 Task: Create a new team within the workspace for the specific report finalization project.
Action: Mouse moved to (1296, 116)
Screenshot: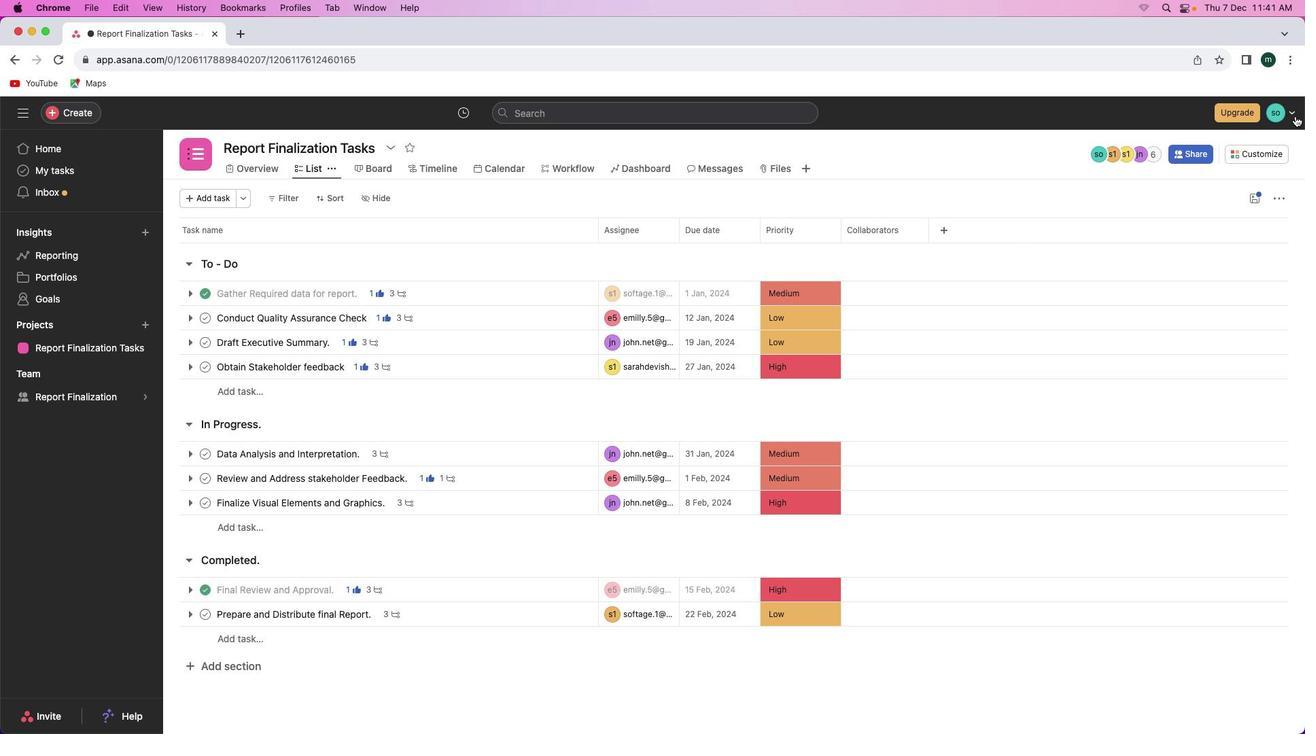 
Action: Mouse pressed left at (1296, 116)
Screenshot: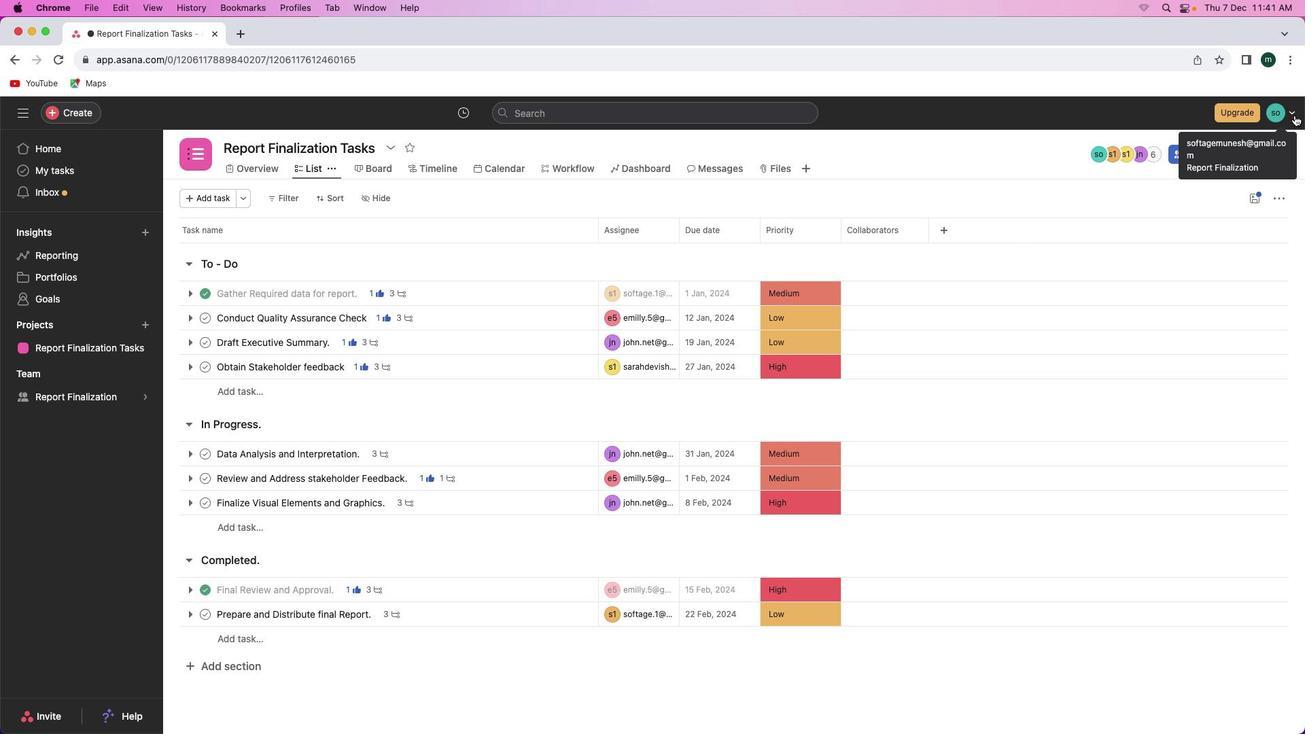 
Action: Mouse moved to (1290, 112)
Screenshot: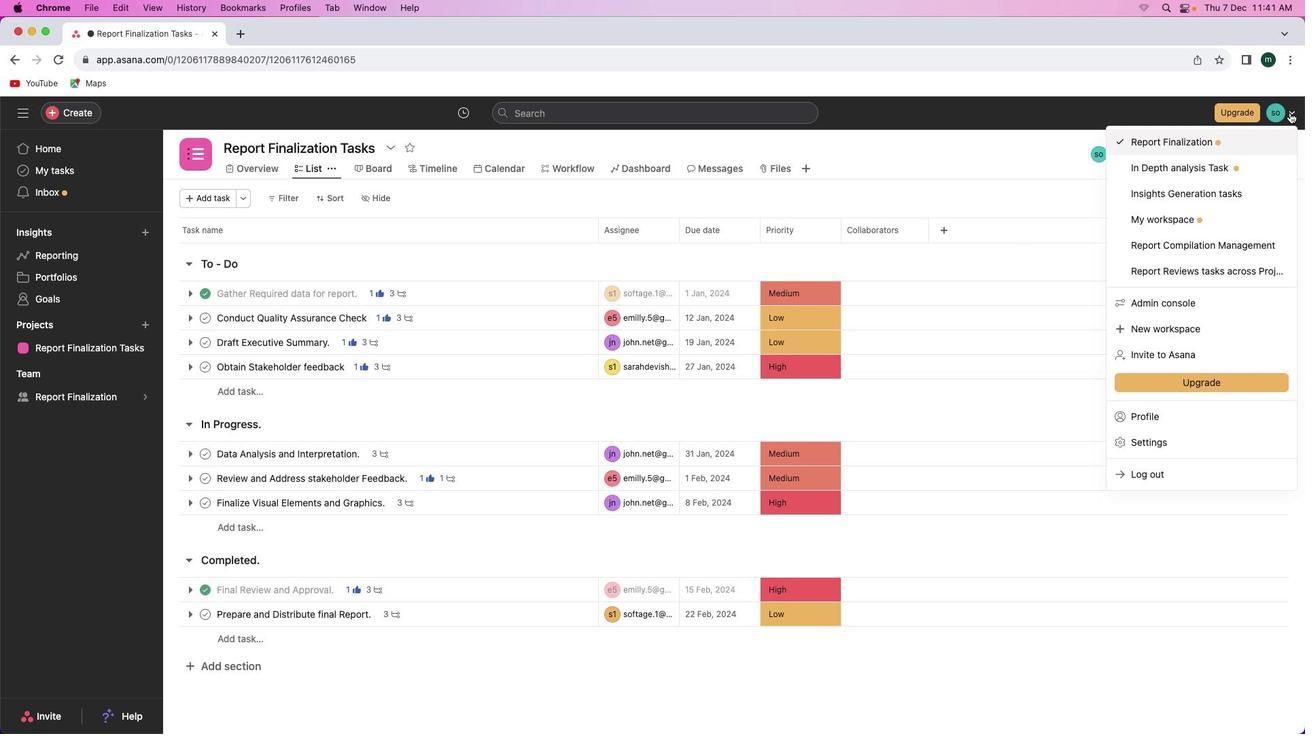 
Action: Mouse pressed left at (1290, 112)
Screenshot: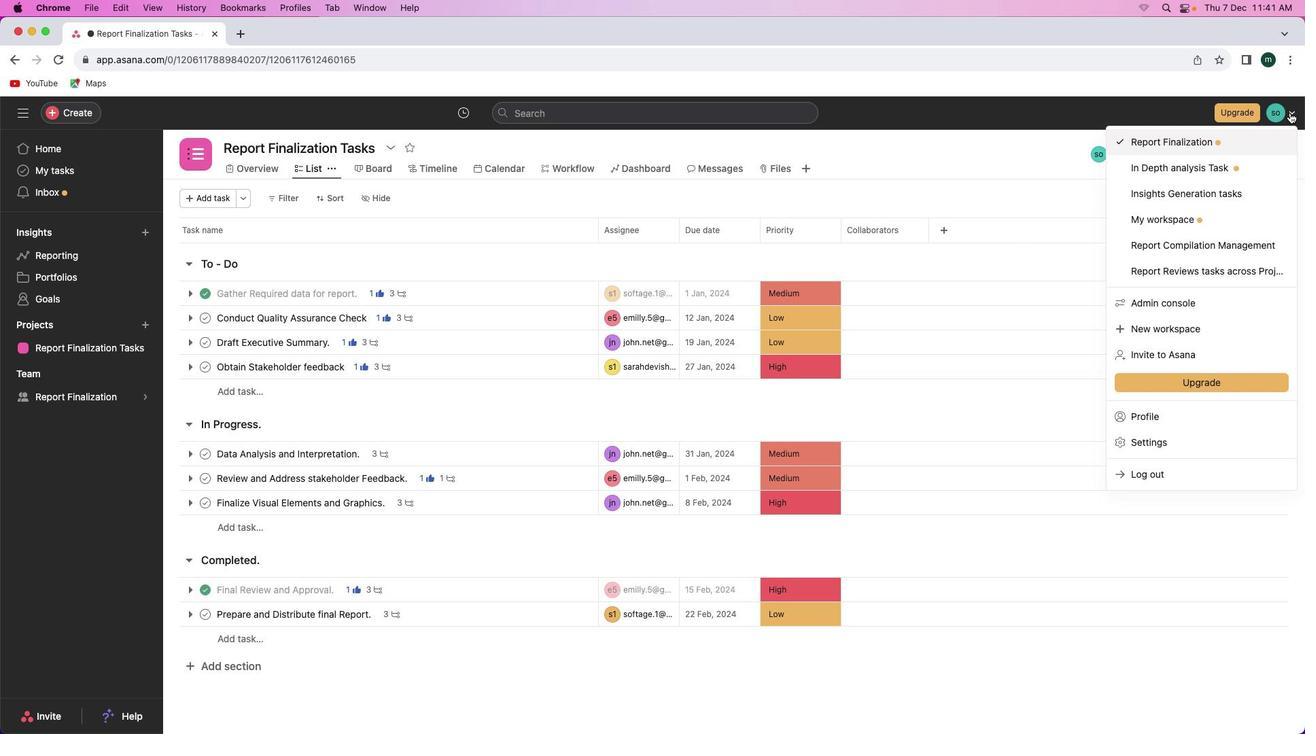
Action: Mouse moved to (1222, 146)
Screenshot: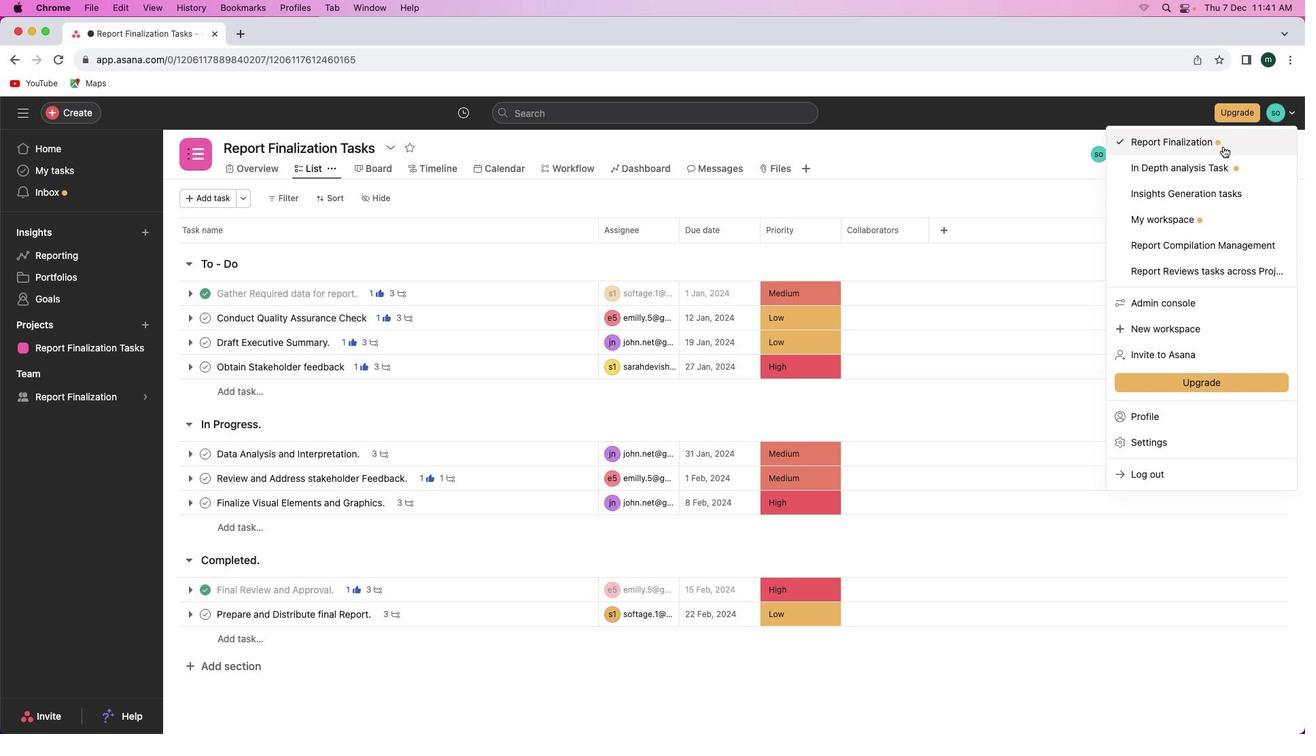 
Action: Mouse pressed left at (1222, 146)
Screenshot: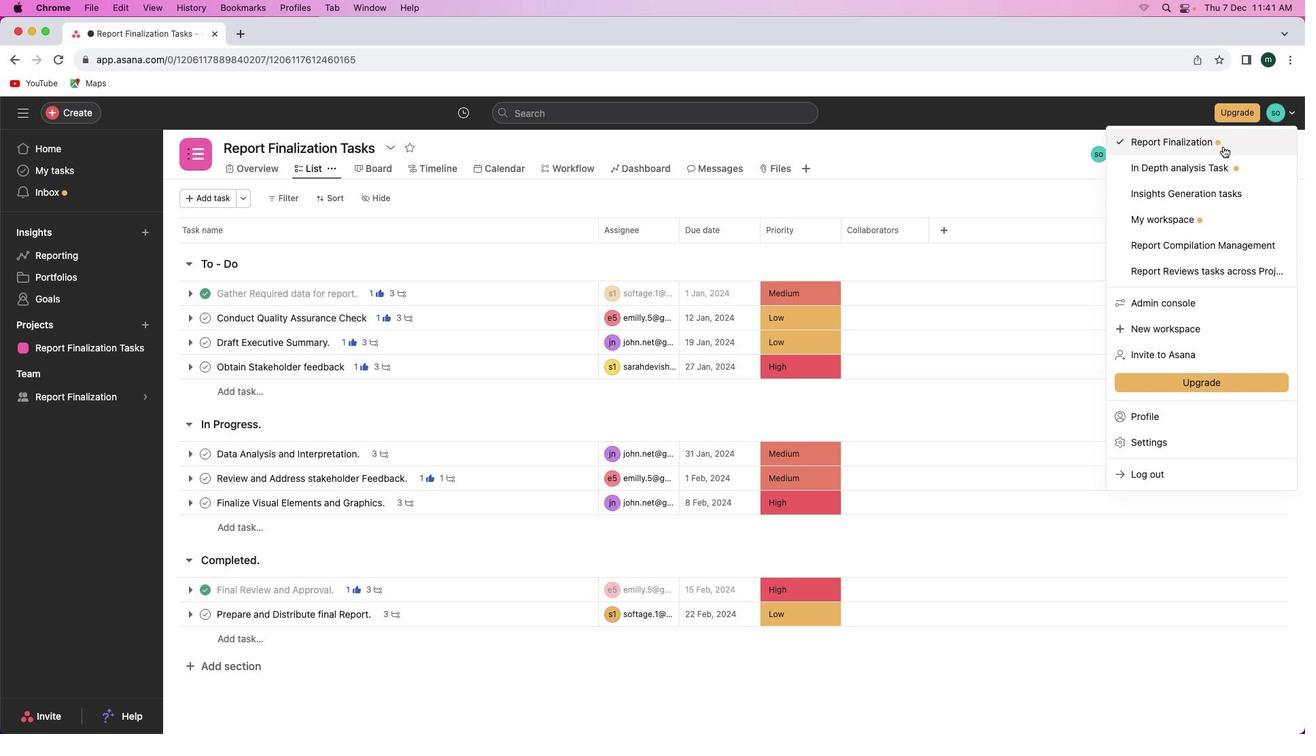 
Action: Mouse moved to (1208, 345)
Screenshot: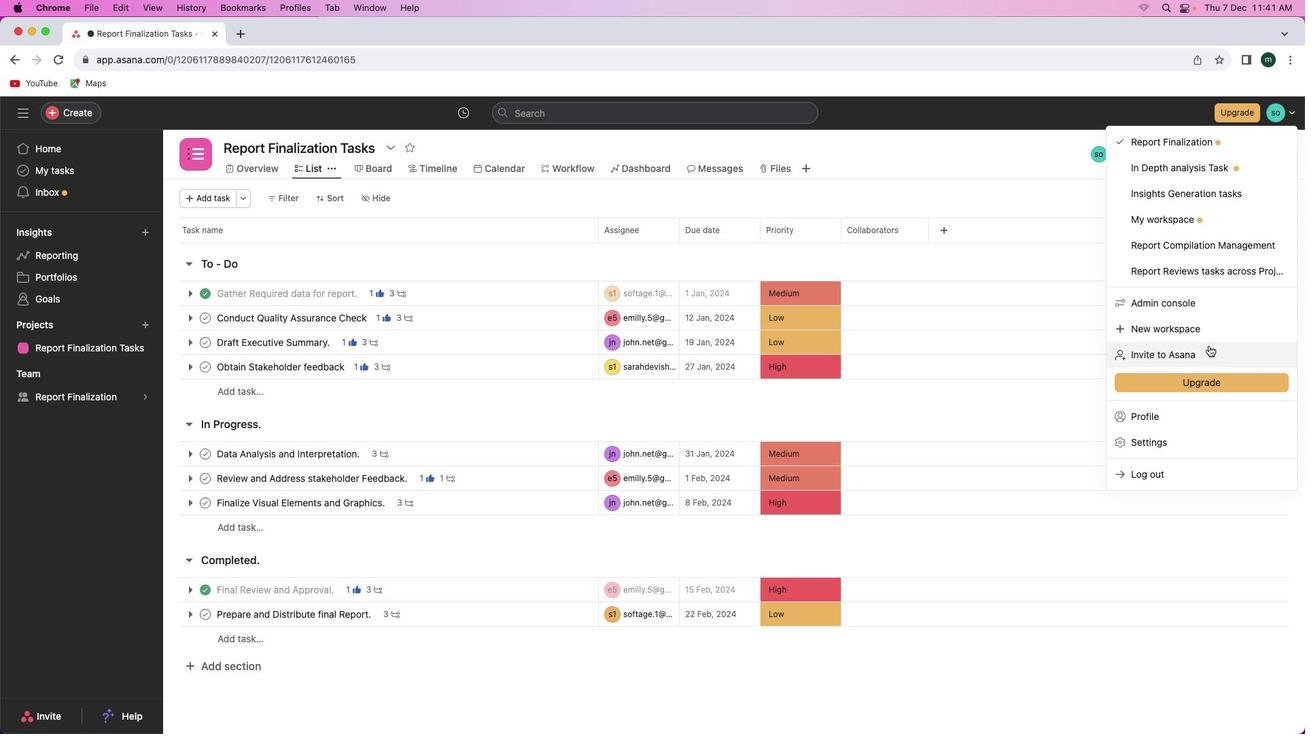 
Action: Mouse pressed left at (1208, 345)
Screenshot: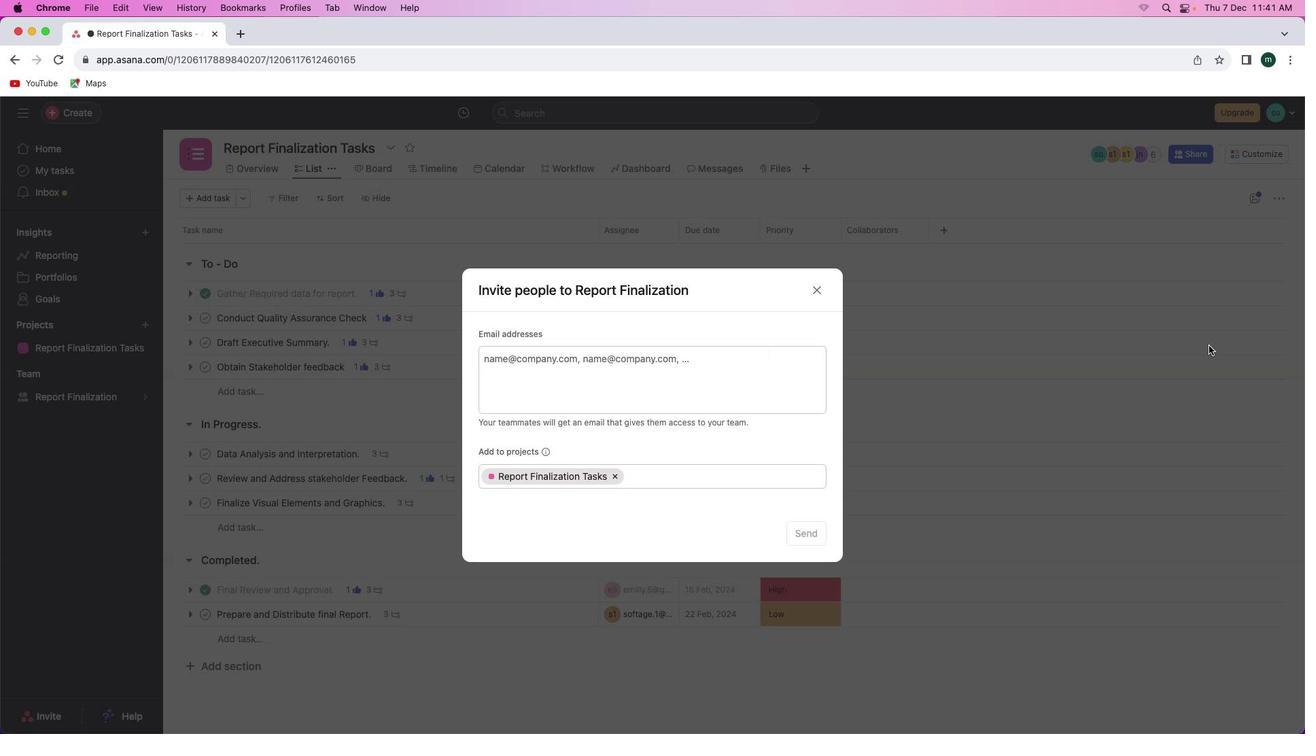 
Action: Mouse moved to (790, 360)
Screenshot: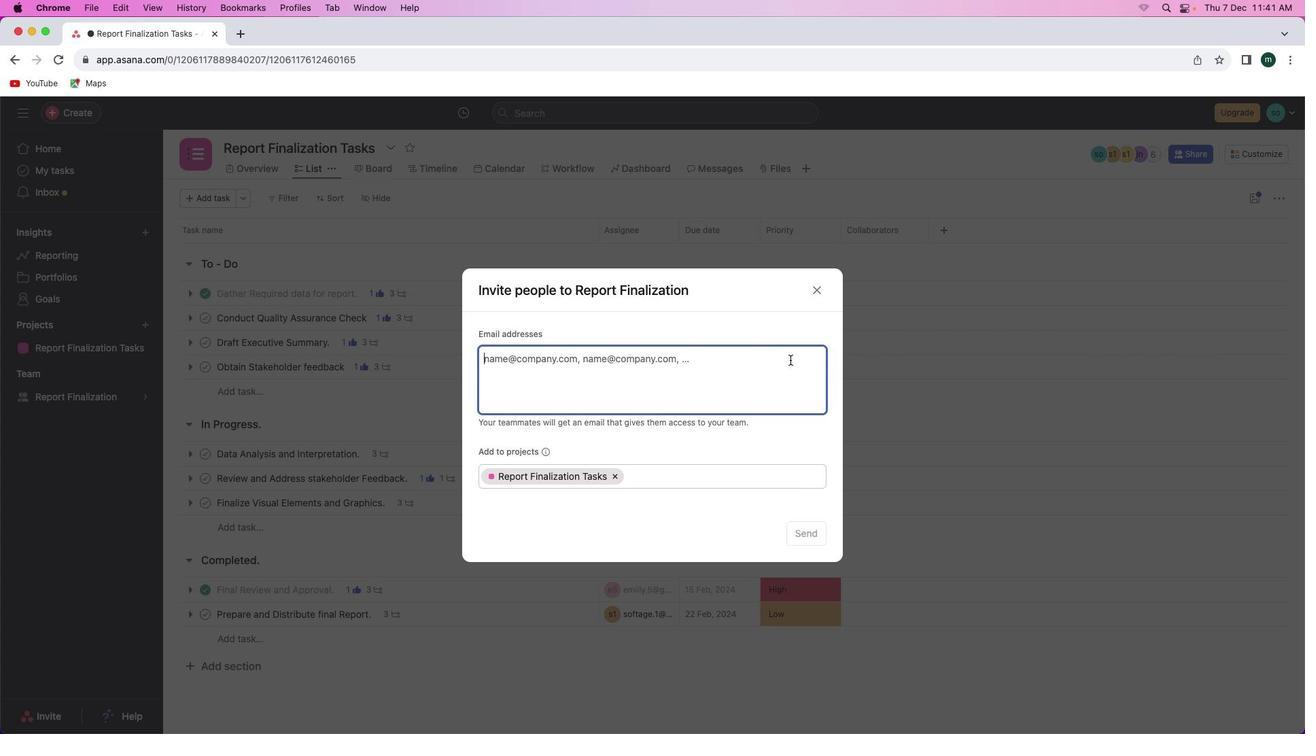 
Action: Mouse pressed left at (790, 360)
Screenshot: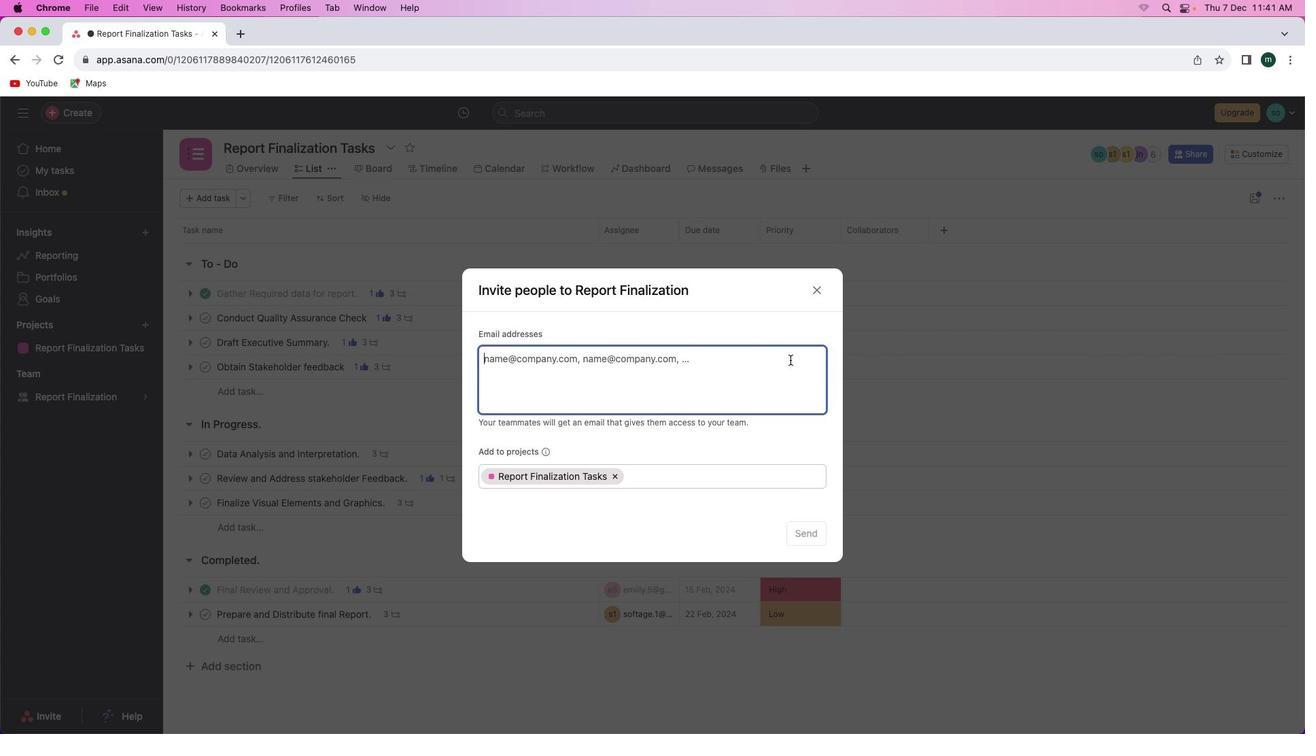 
Action: Mouse moved to (795, 352)
Screenshot: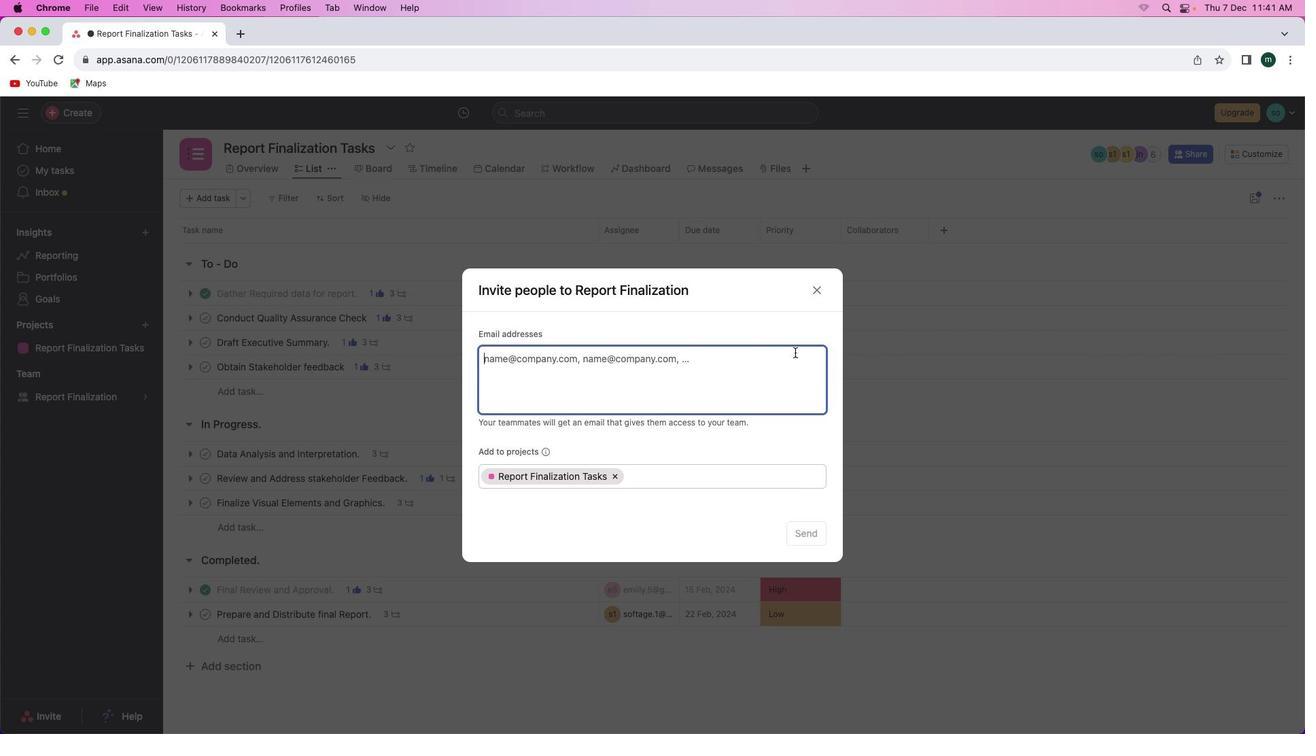 
Action: Key pressed 's''o''f''t''a''g'
Screenshot: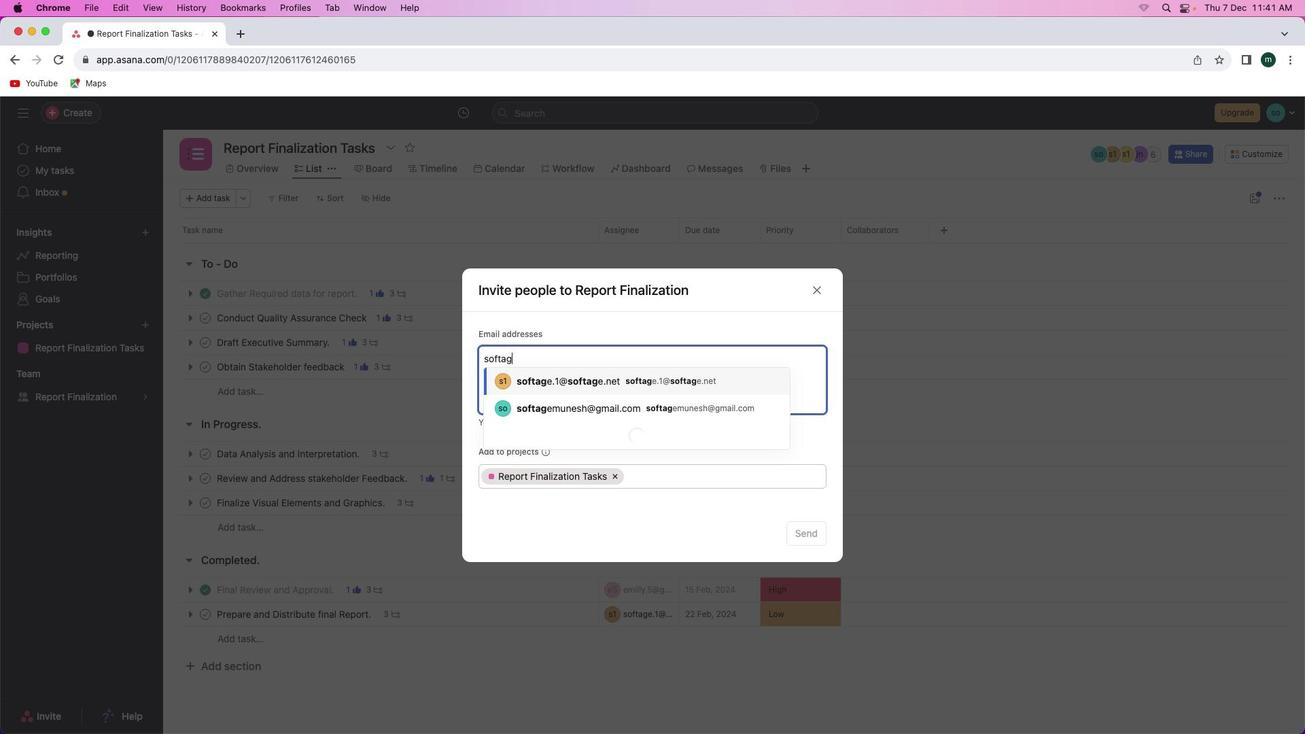 
Action: Mouse moved to (720, 392)
Screenshot: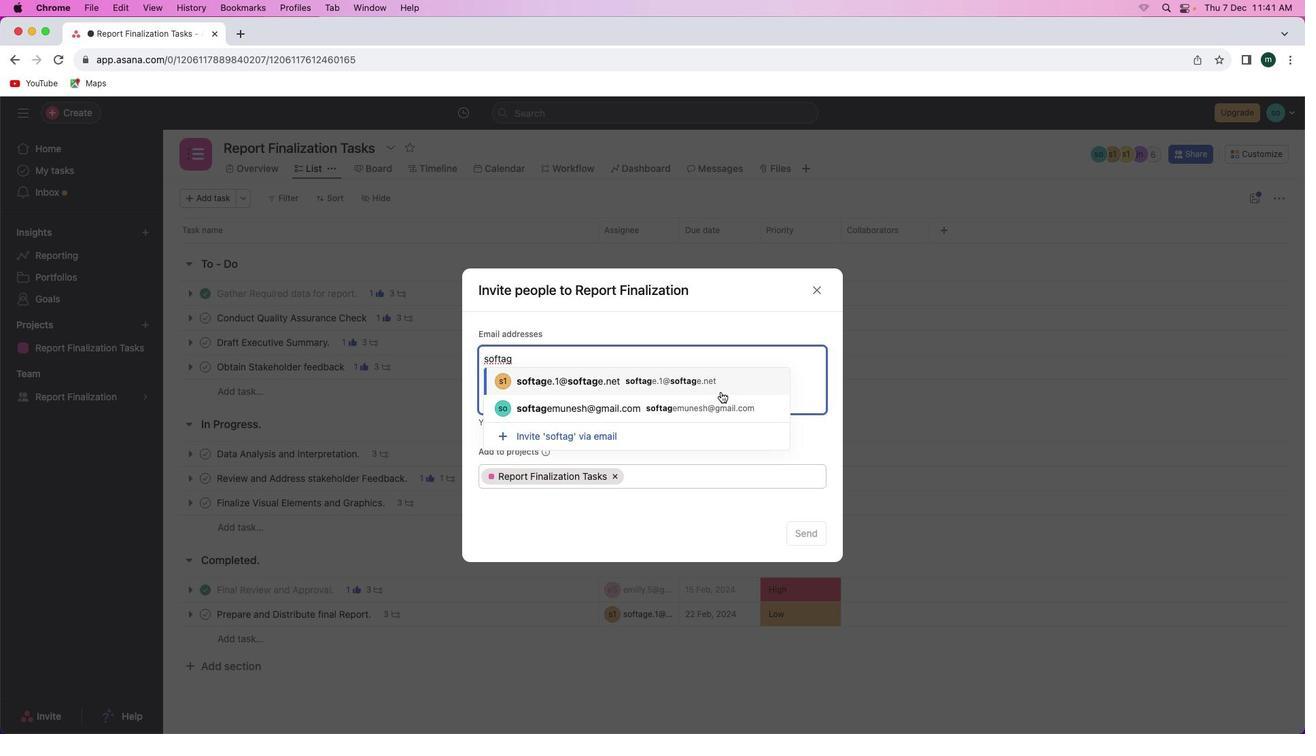 
Action: Mouse pressed left at (720, 392)
Screenshot: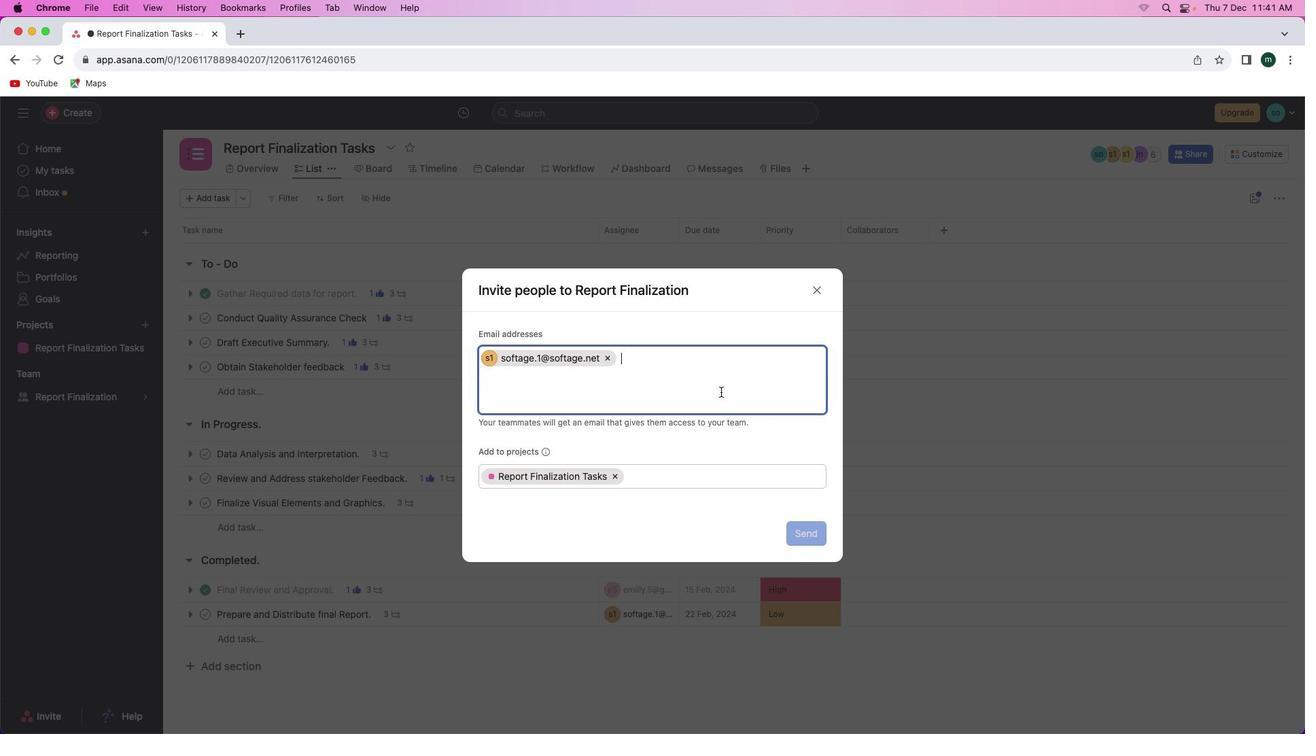 
Action: Key pressed 's''a'
Screenshot: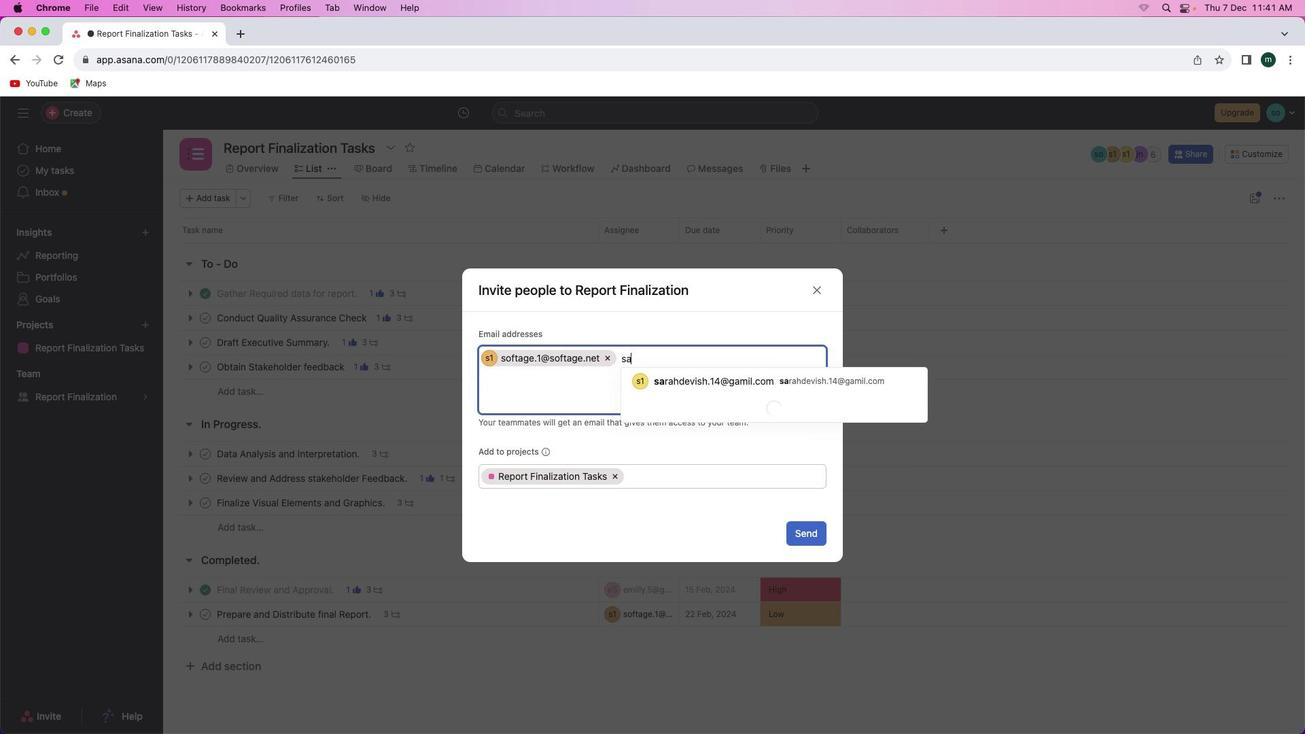 
Action: Mouse moved to (727, 375)
Screenshot: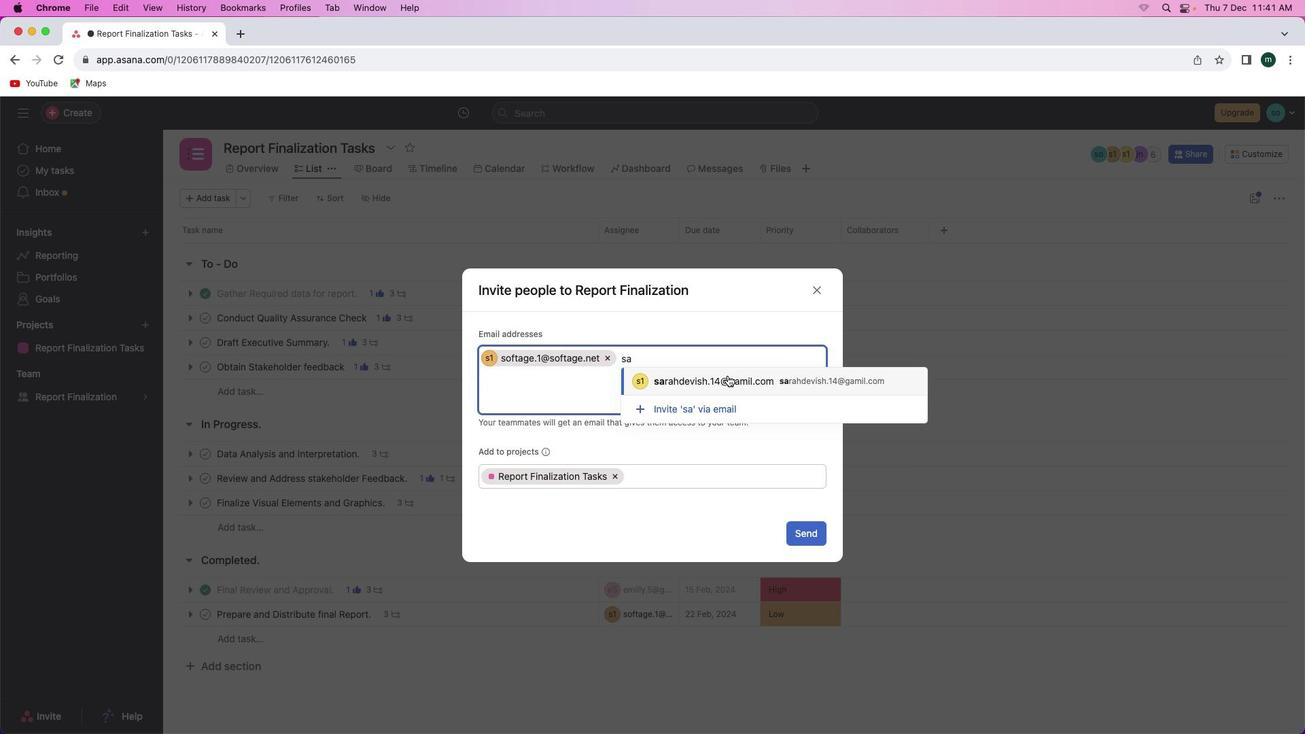 
Action: Mouse pressed left at (727, 375)
Screenshot: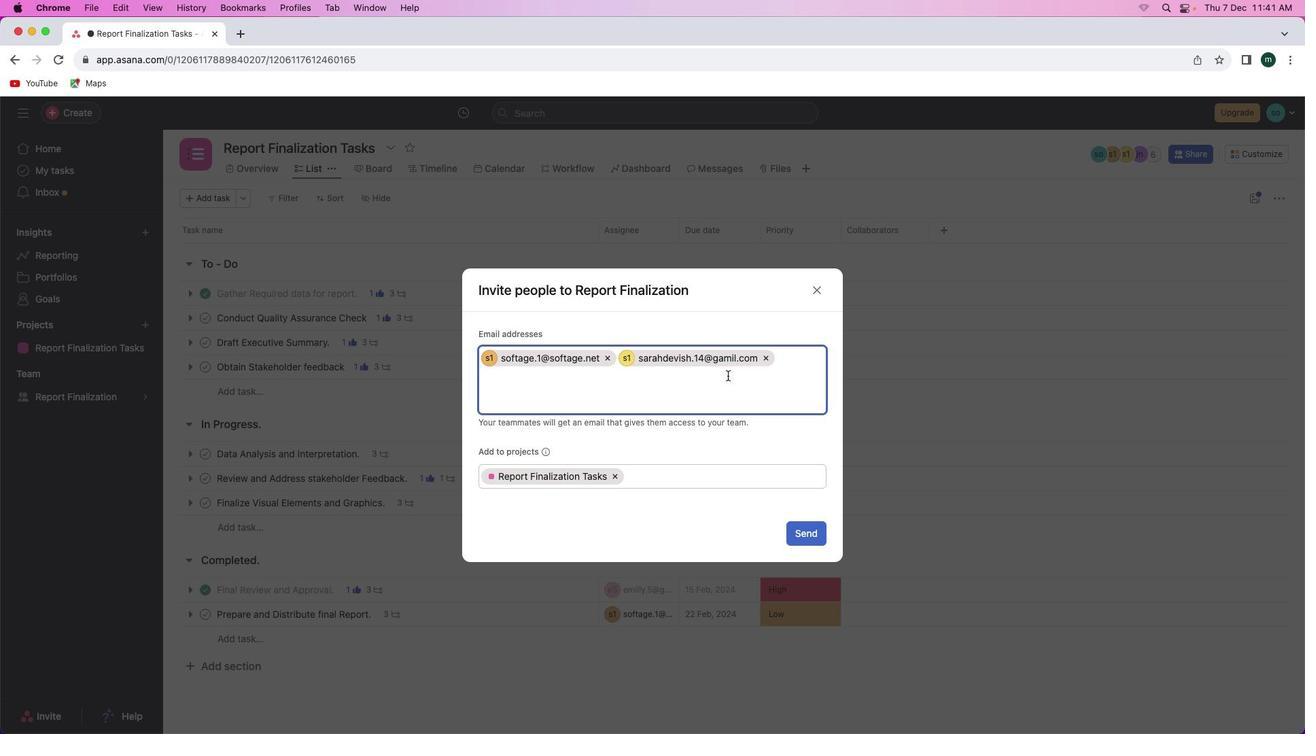 
Action: Mouse moved to (727, 375)
Screenshot: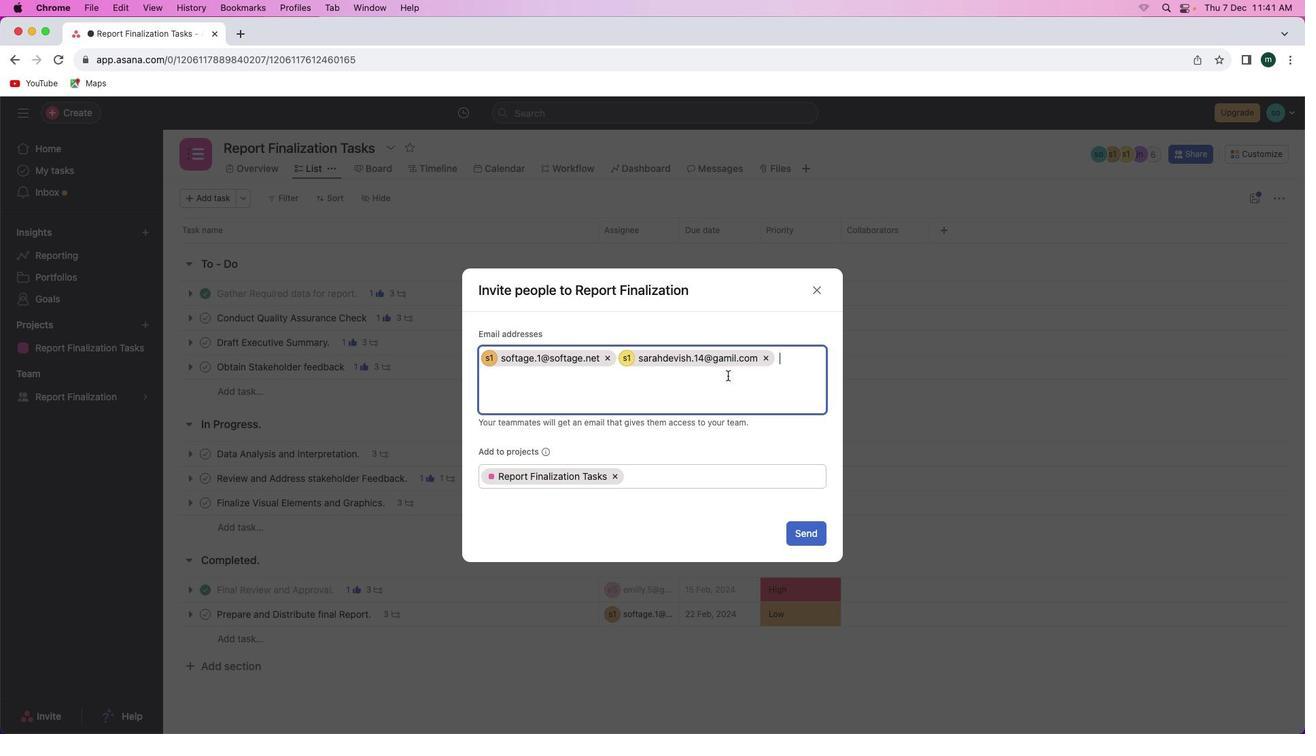 
Action: Key pressed 's''a''r''a''h'
Screenshot: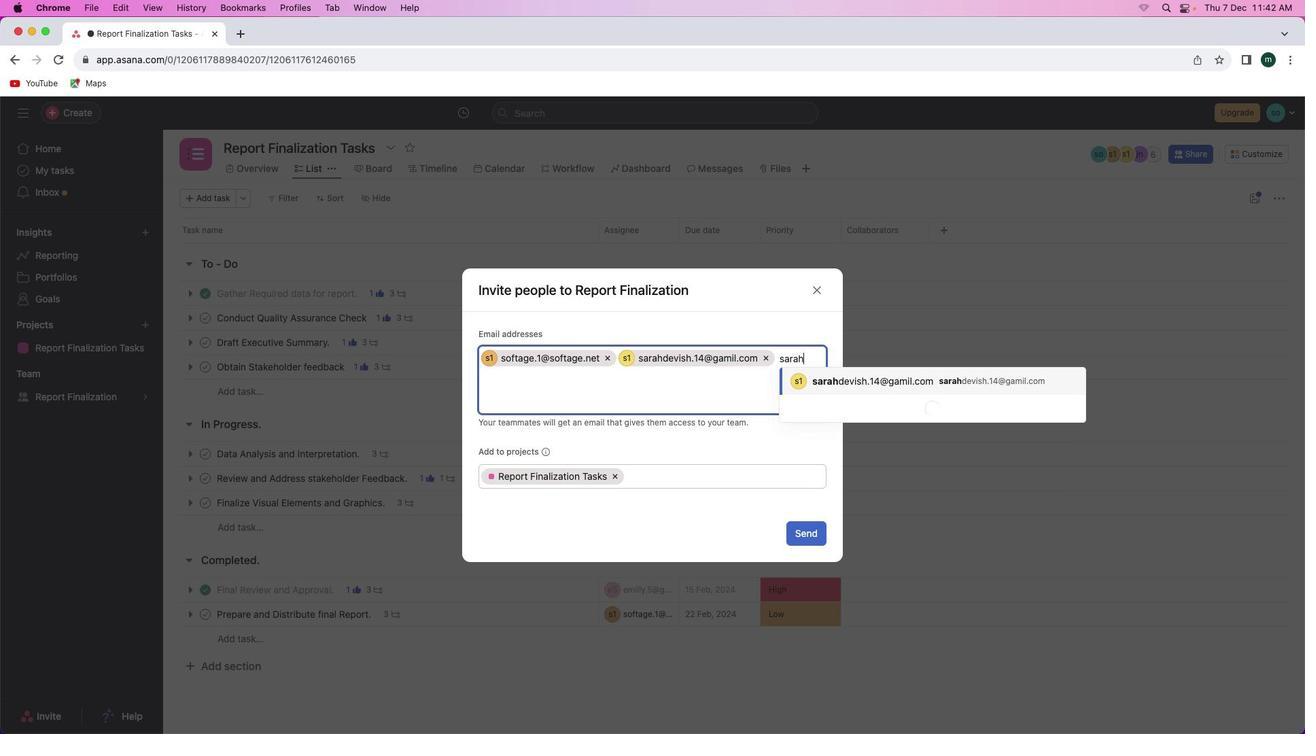 
Action: Mouse moved to (923, 376)
Screenshot: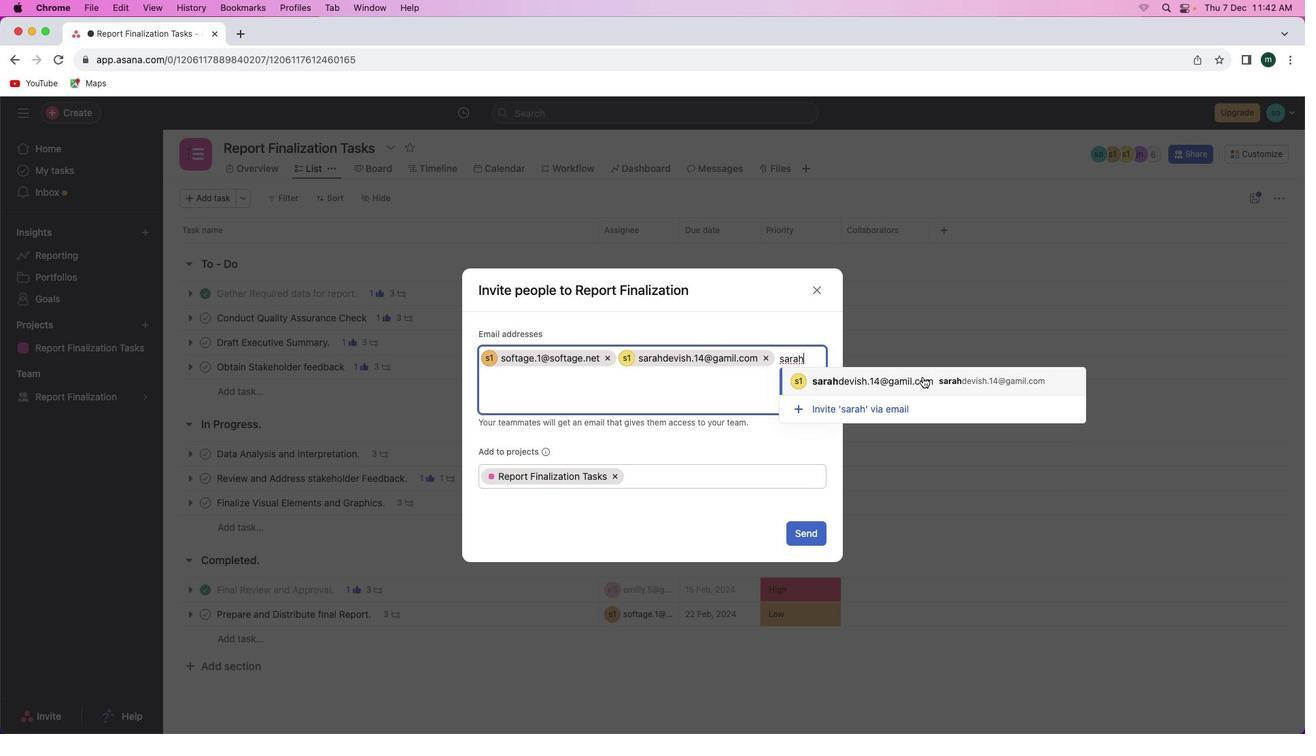 
Action: Mouse pressed left at (923, 376)
Screenshot: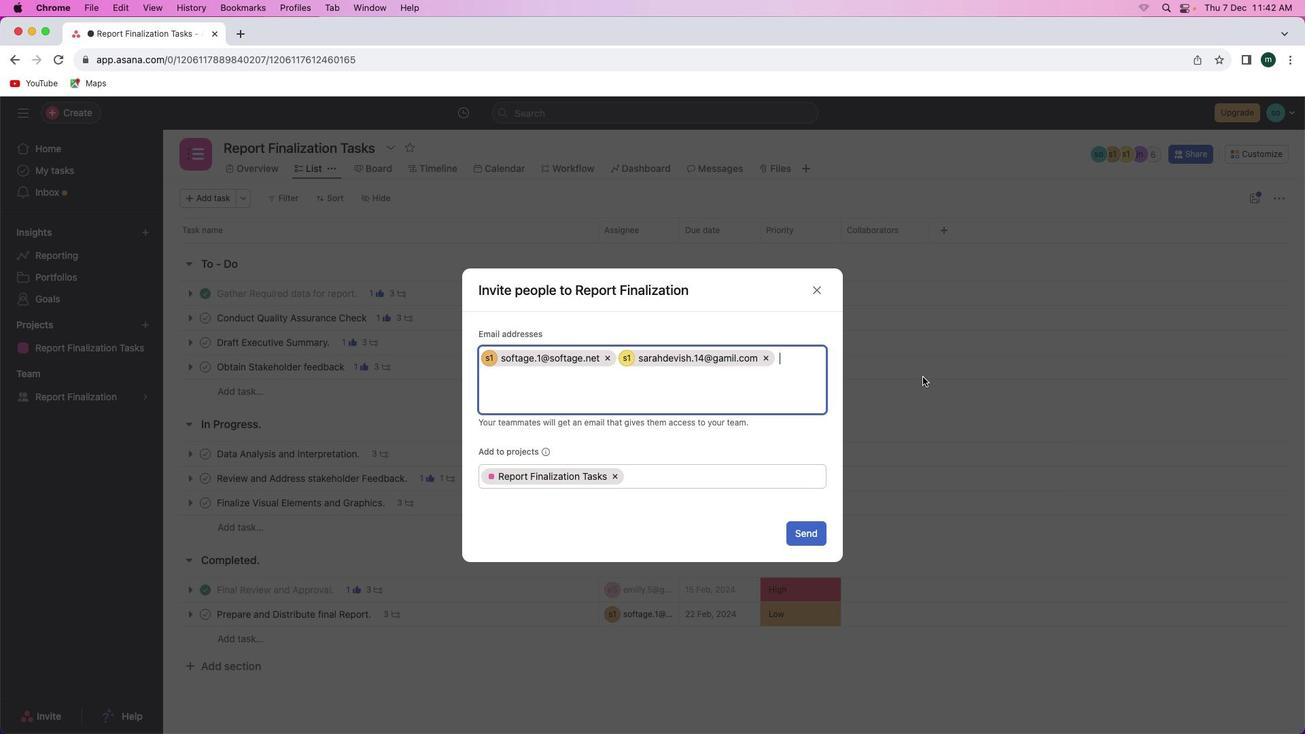 
Action: Mouse moved to (761, 392)
Screenshot: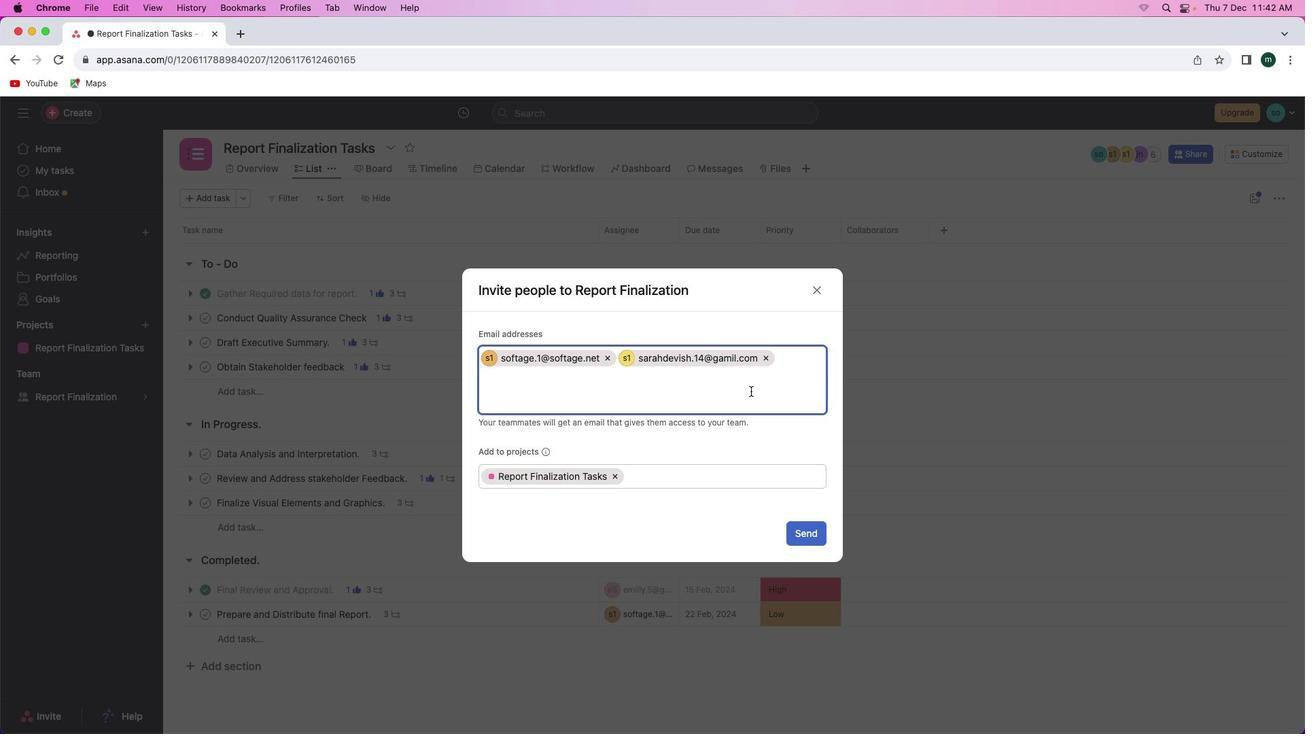 
Action: Mouse pressed left at (761, 392)
Screenshot: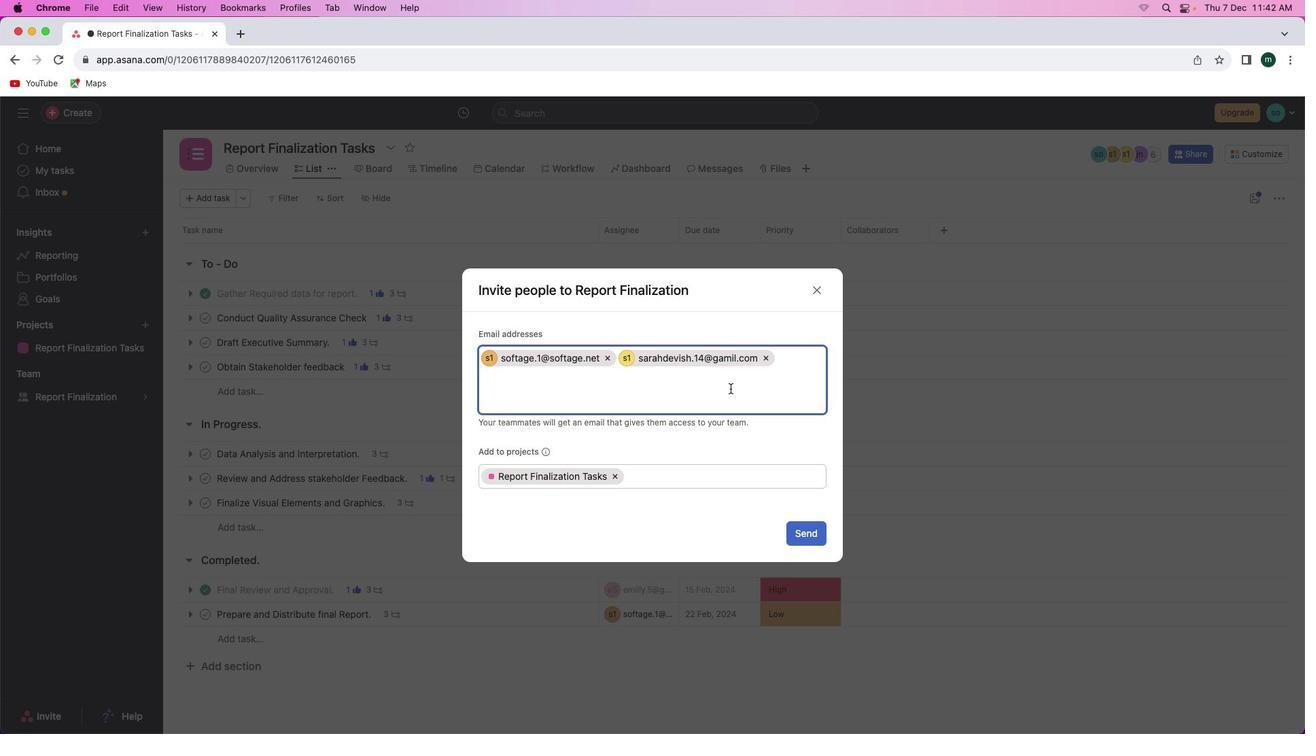 
Action: Mouse moved to (721, 387)
Screenshot: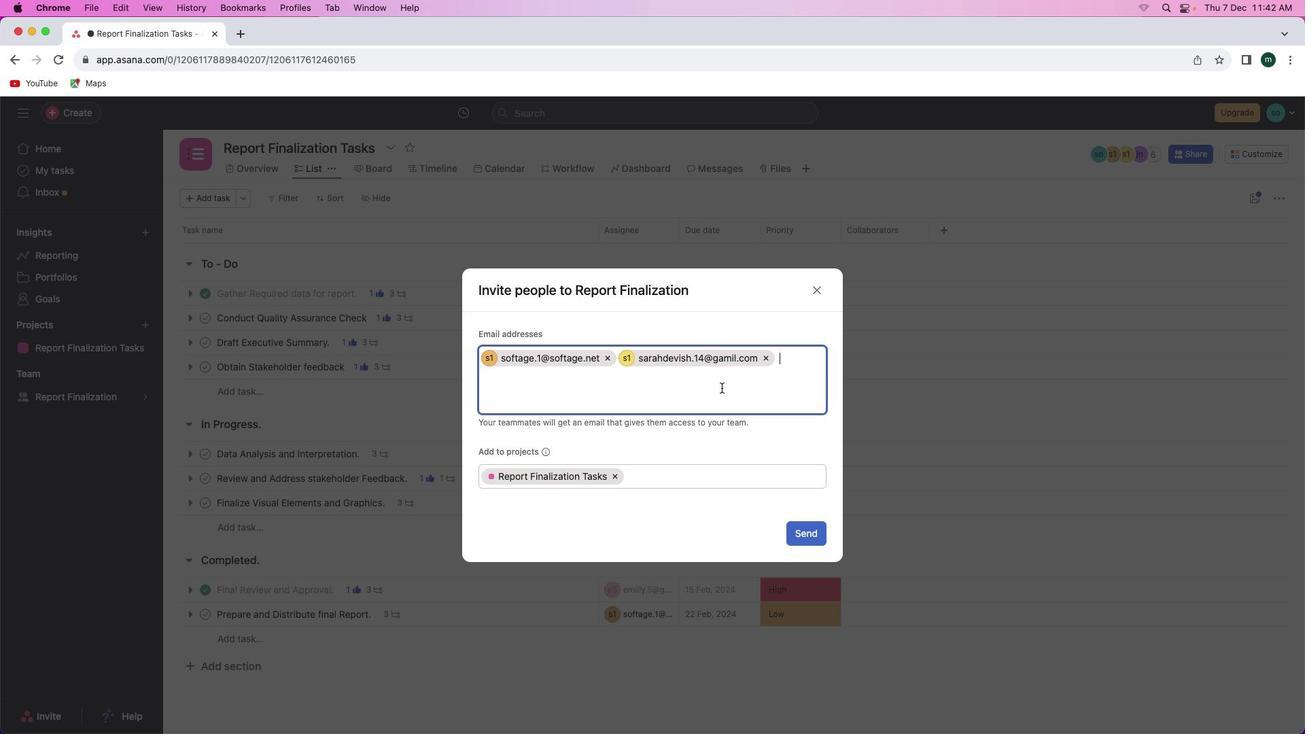 
Action: Mouse pressed left at (721, 387)
Screenshot: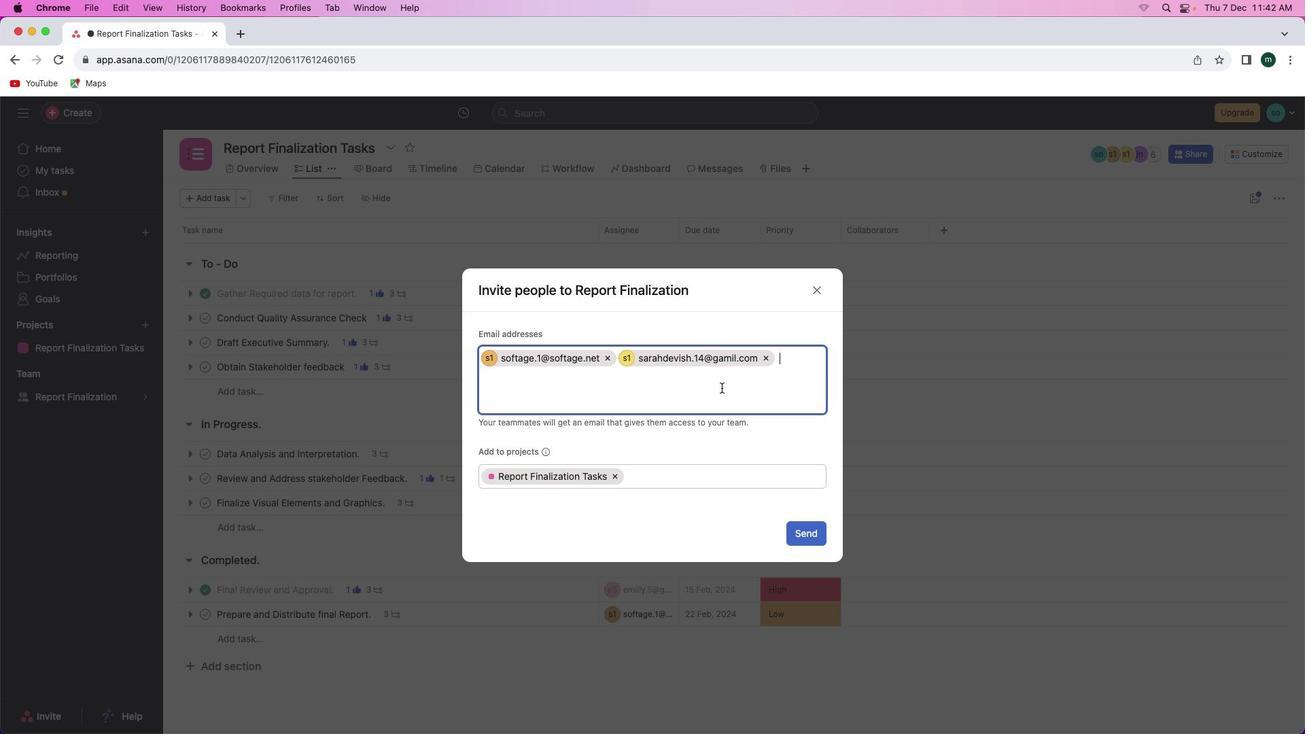 
Action: Key pressed 's'Key.backspace't'Key.backspace'e''m''i'
Screenshot: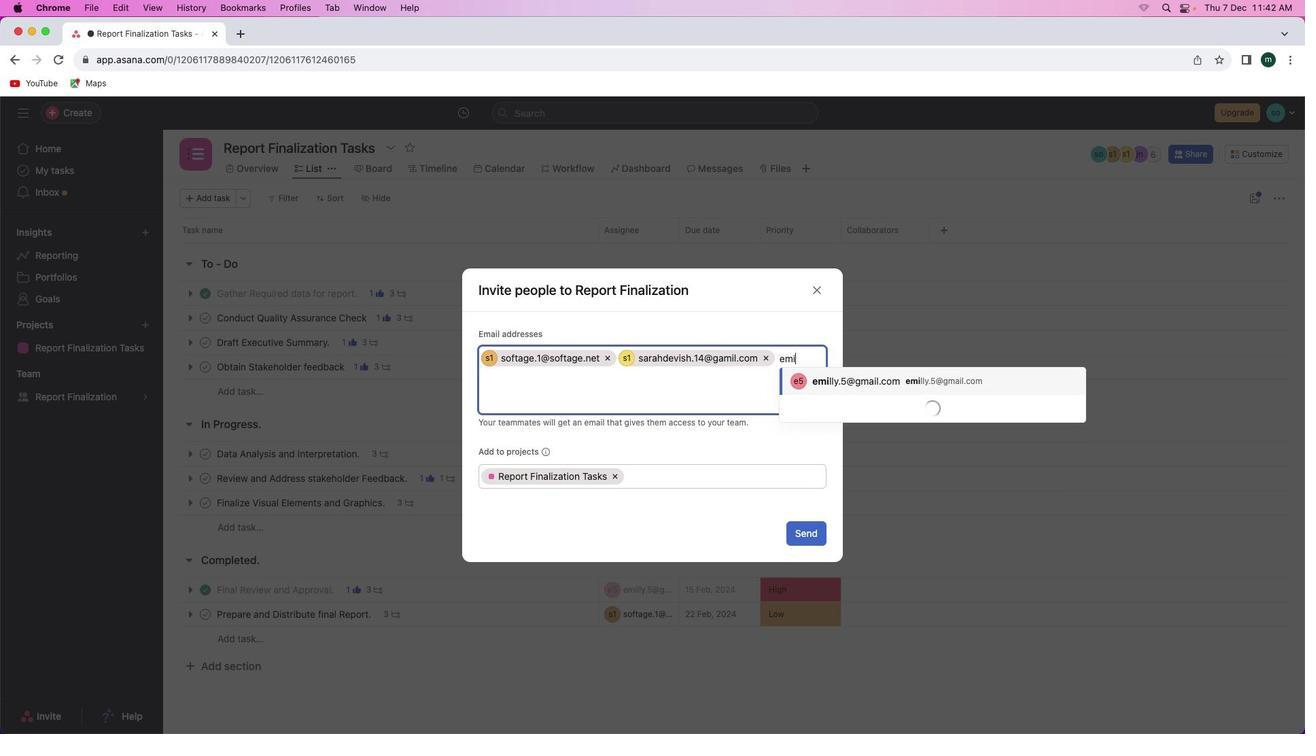 
Action: Mouse moved to (823, 388)
Screenshot: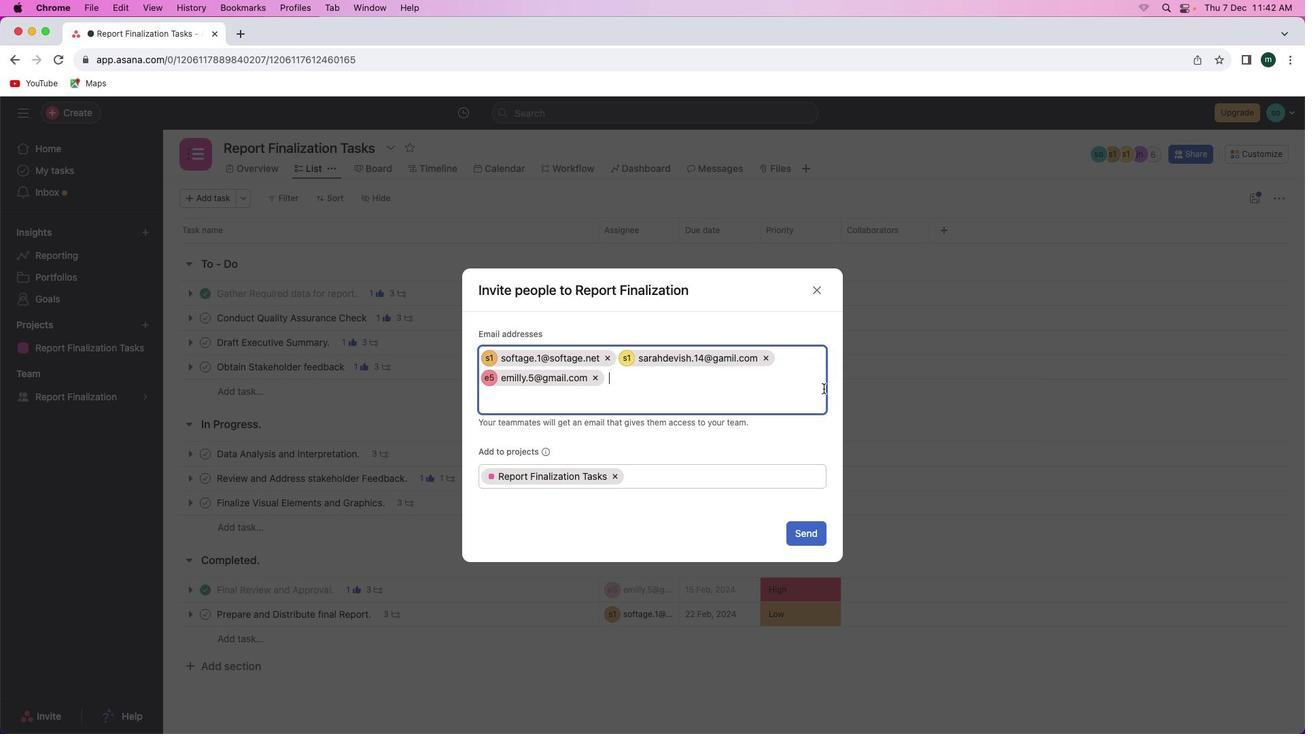 
Action: Mouse pressed left at (823, 388)
Screenshot: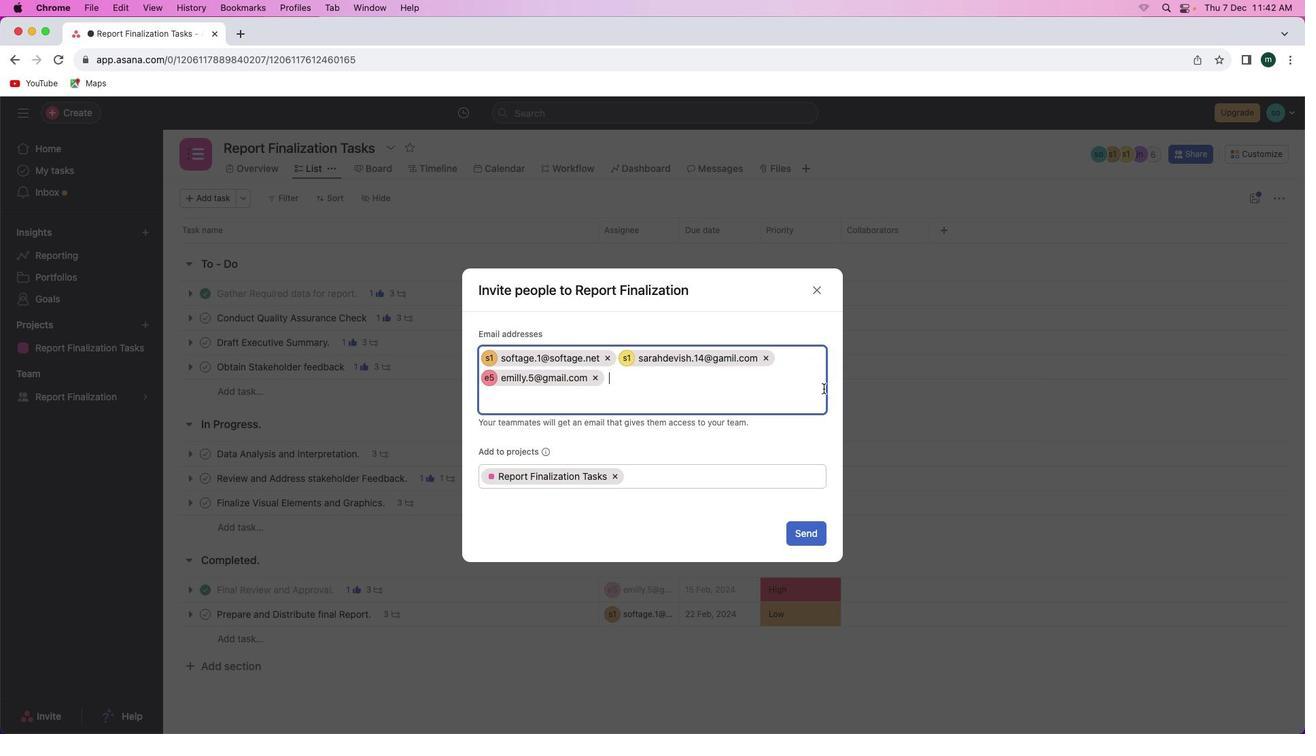 
Action: Mouse moved to (728, 392)
Screenshot: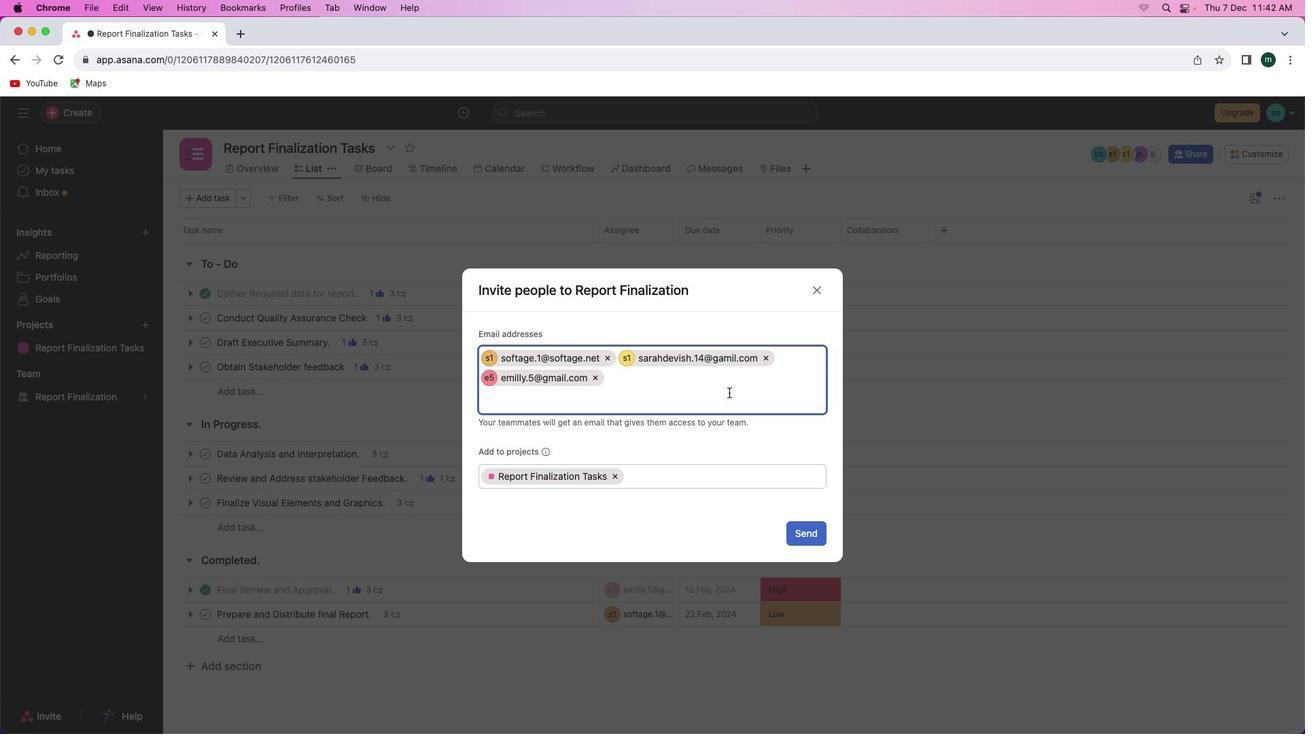 
Action: Mouse pressed left at (728, 392)
Screenshot: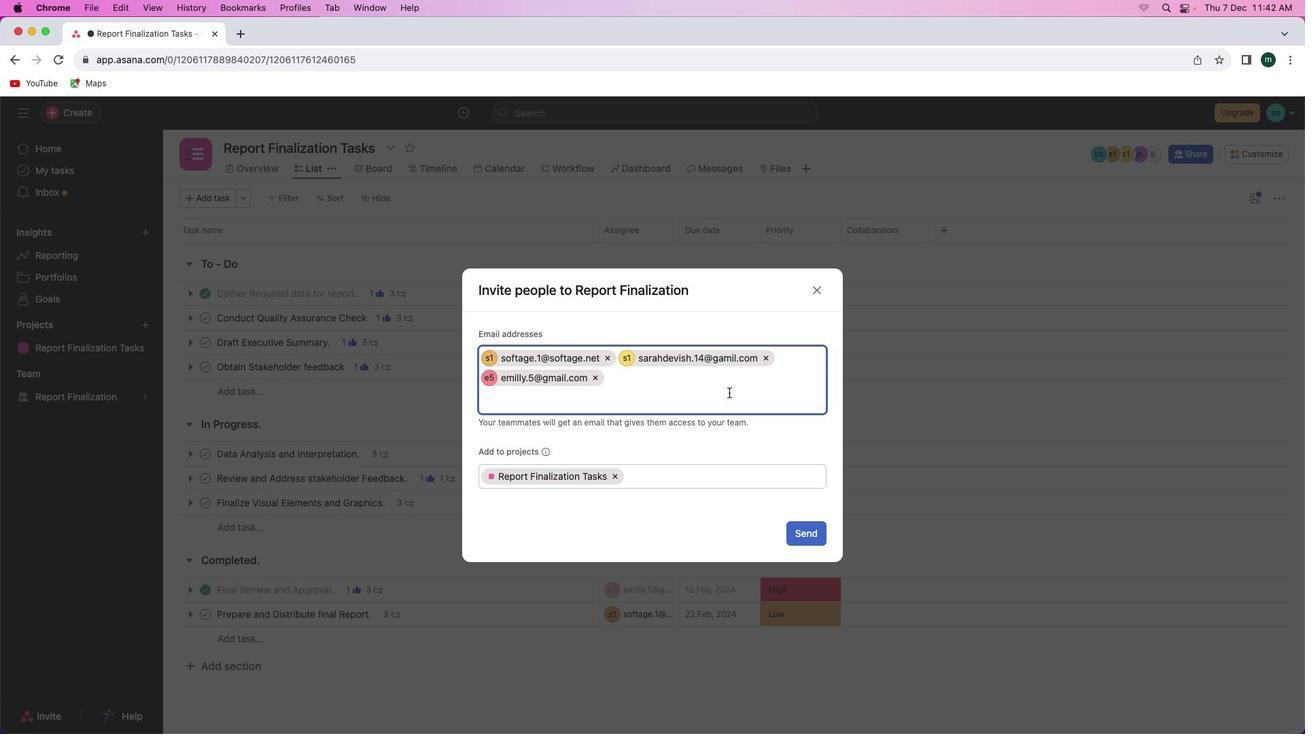 
Action: Mouse moved to (728, 392)
Screenshot: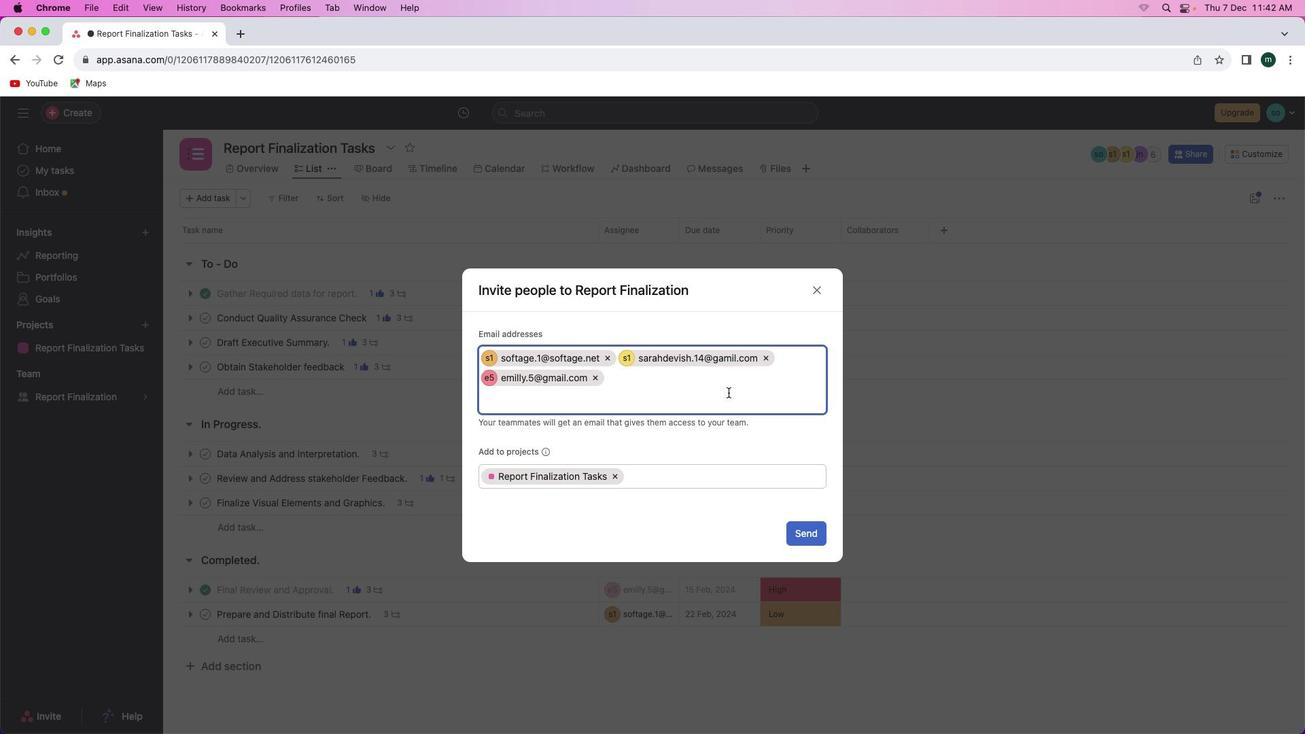 
Action: Mouse pressed left at (728, 392)
Screenshot: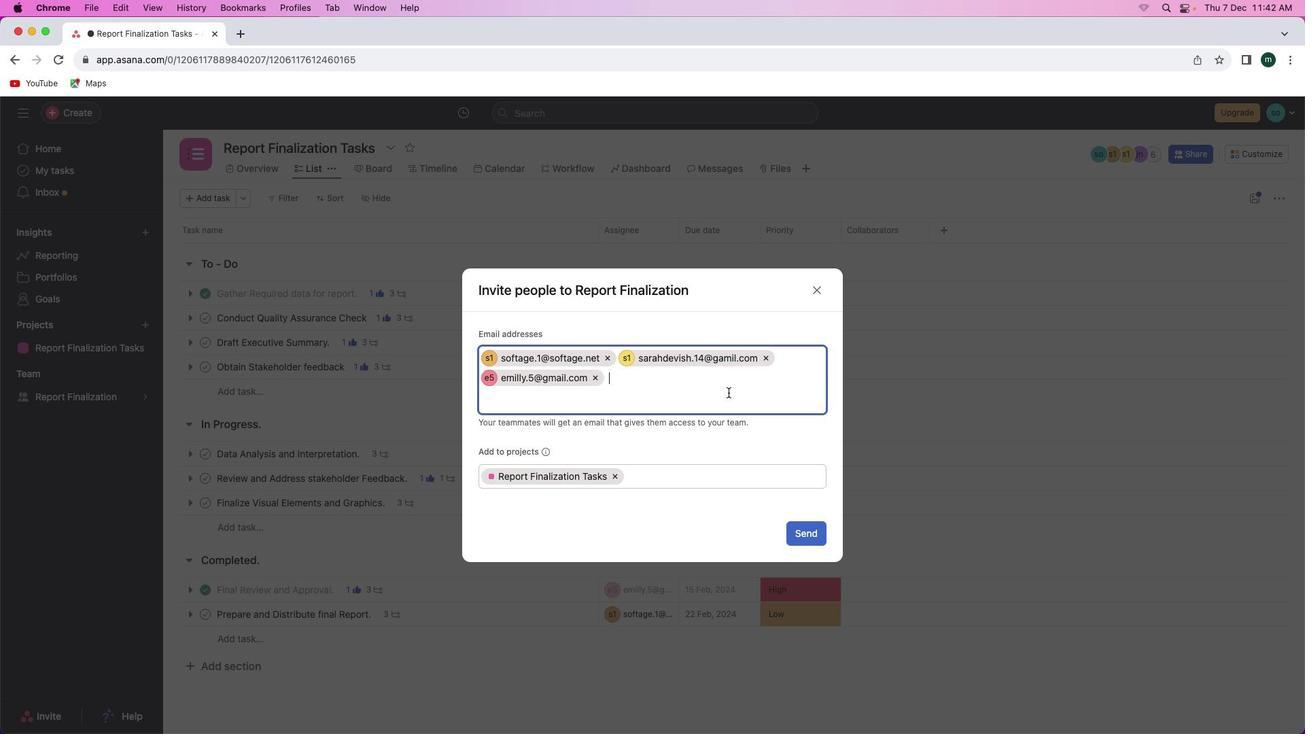 
Action: Mouse moved to (727, 392)
Screenshot: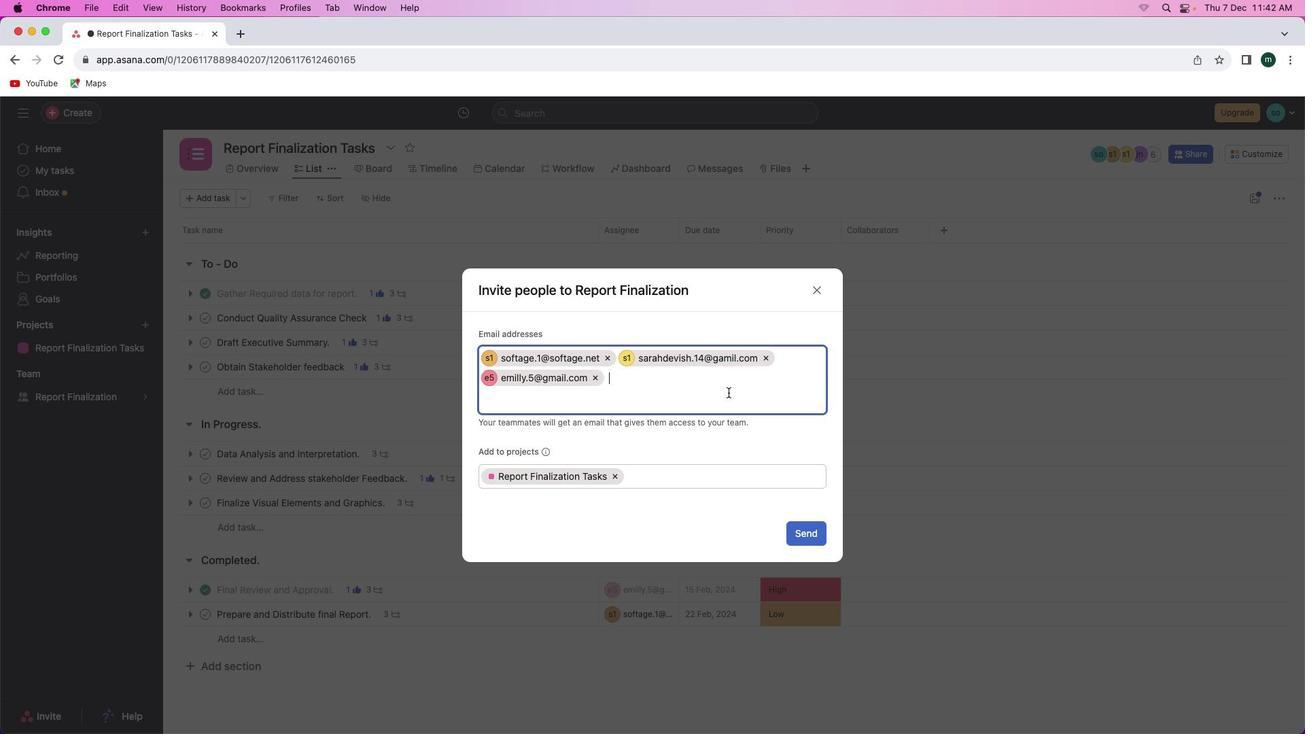 
Action: Key pressed 's''a''r'
Screenshot: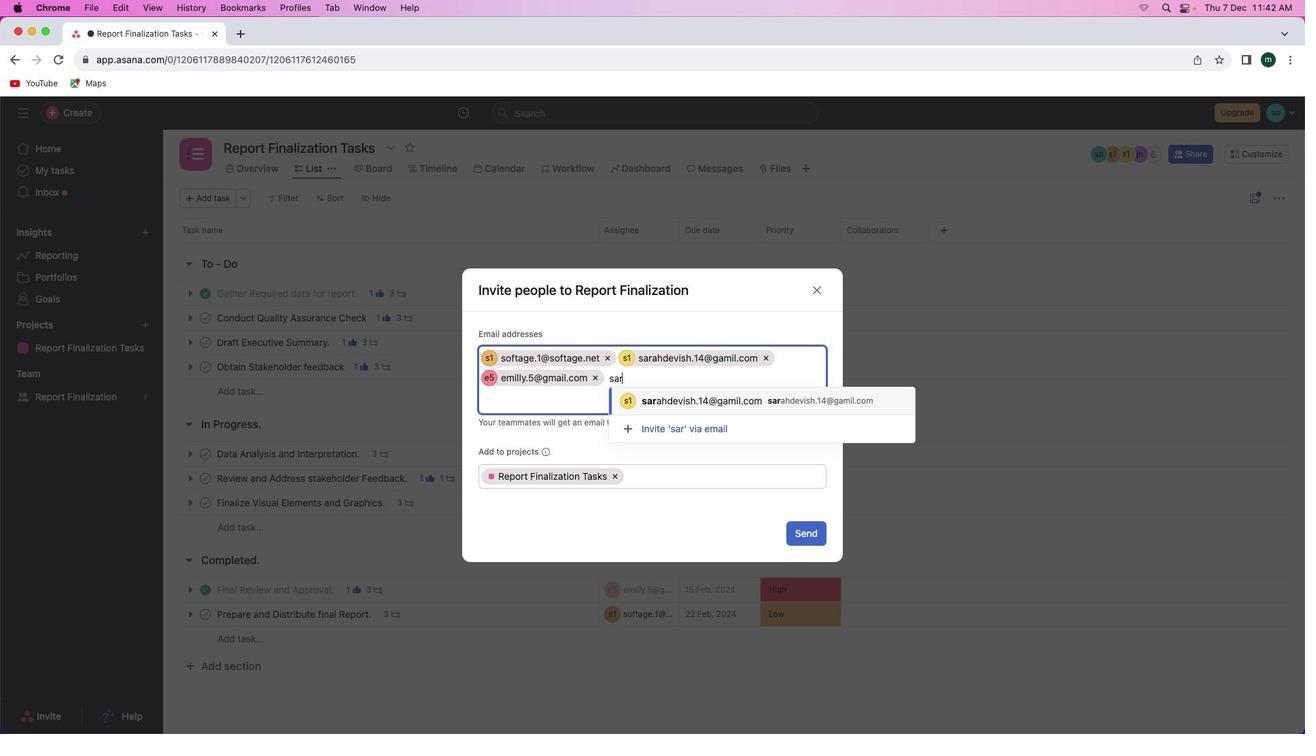 
Action: Mouse moved to (780, 407)
Screenshot: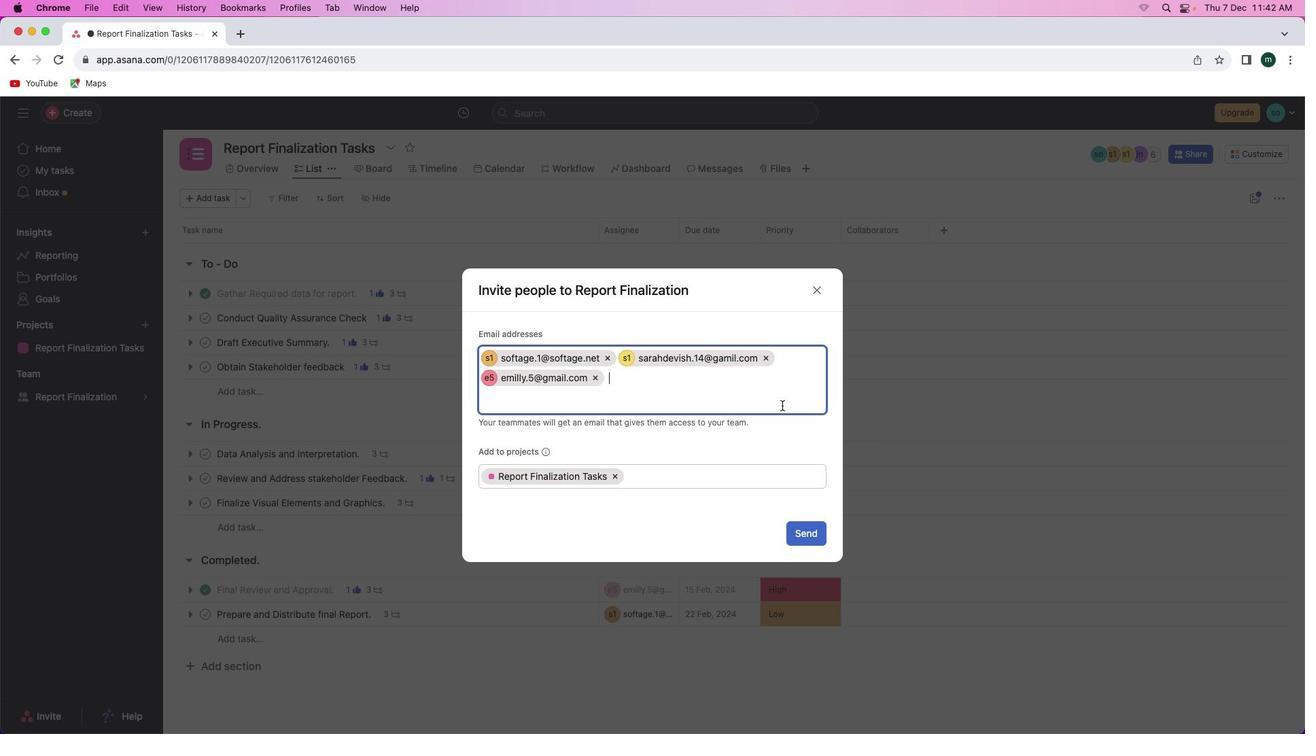 
Action: Mouse pressed left at (780, 407)
Screenshot: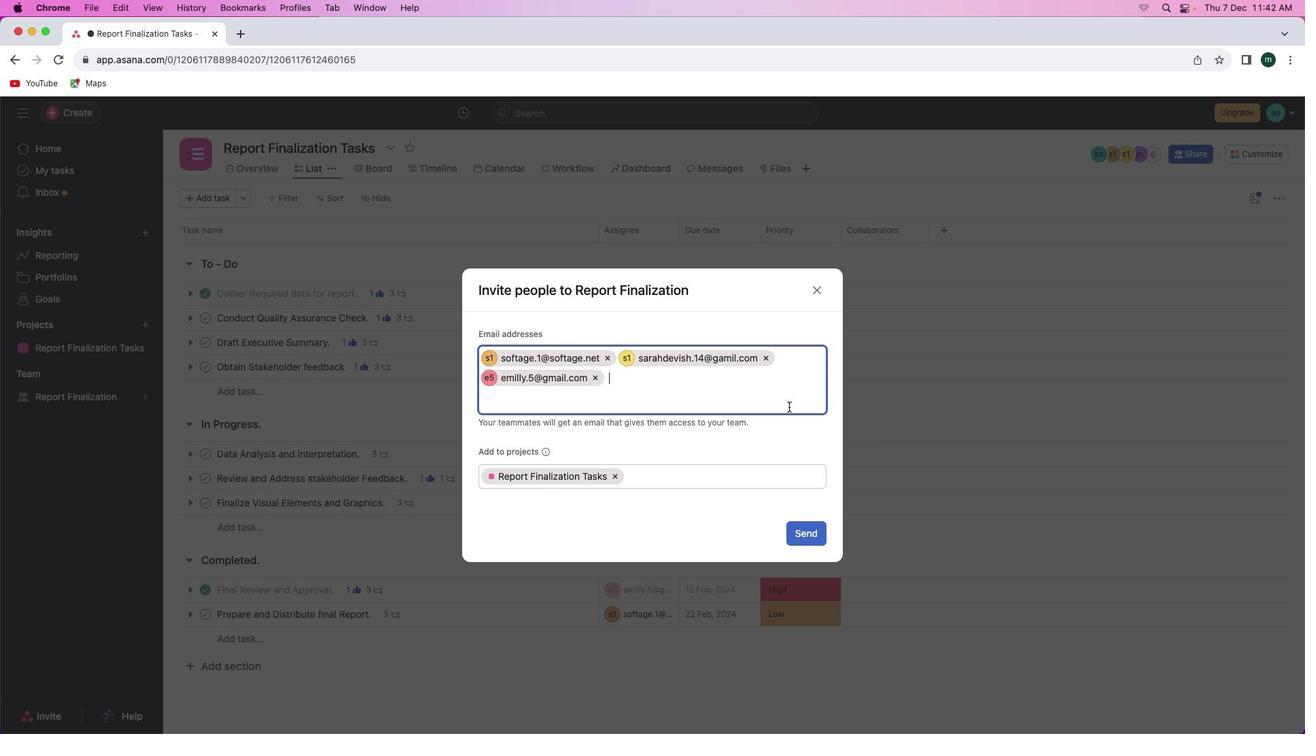 
Action: Mouse moved to (810, 528)
Screenshot: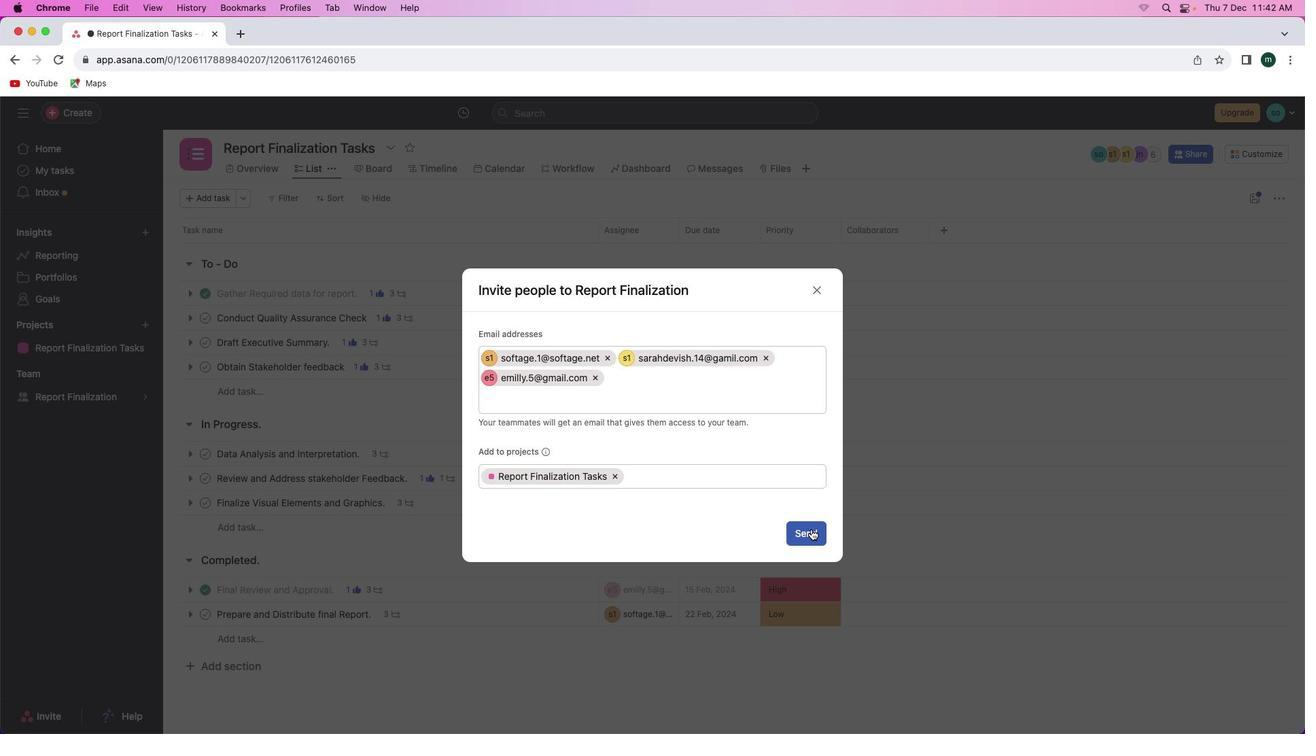 
Action: Mouse pressed left at (810, 528)
Screenshot: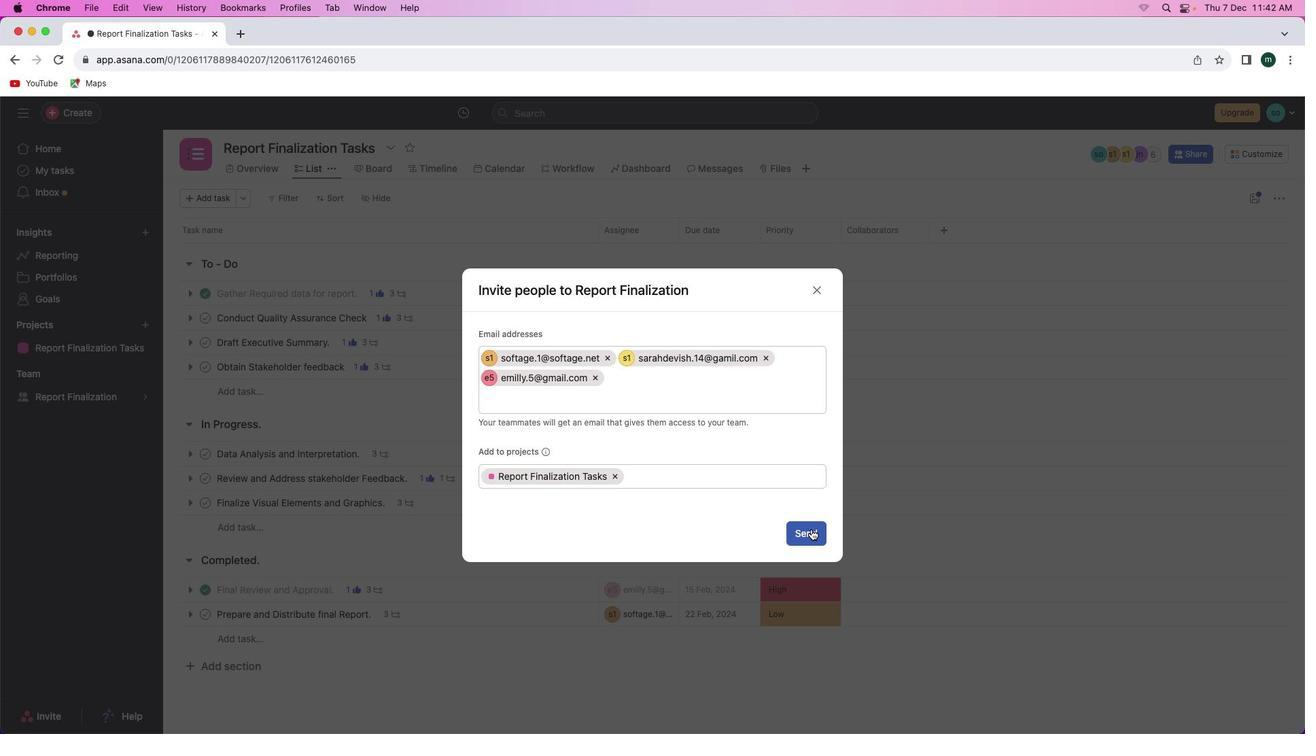 
Action: Mouse moved to (816, 526)
Screenshot: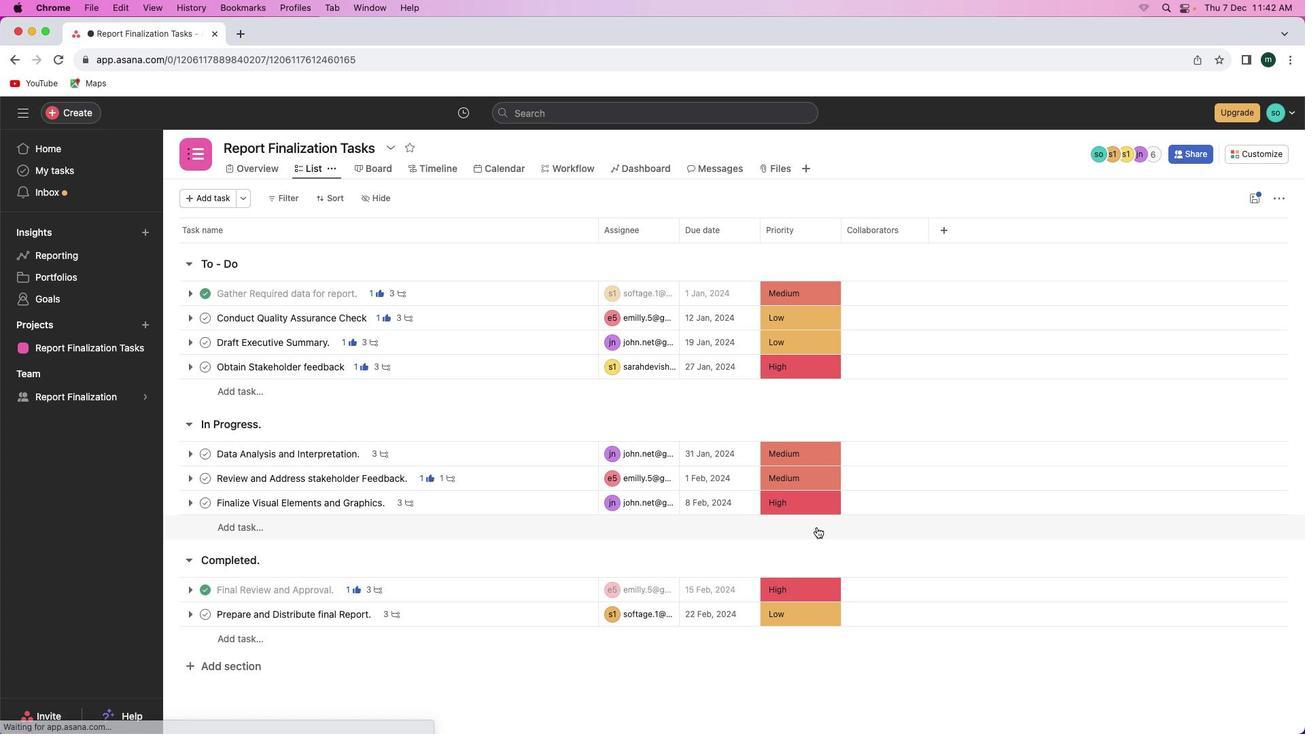 
